 Task: Open Card Conference Analytics Review in Board Brand Voice Development and Brand Tone of Voice Guidelines Creation to Workspace Accounting and Bookkeeping Services and add a team member Softage.3@softage.net, a label Green, a checklist Recycling, an attachment from Trello, a color Green and finally, add a card description 'Plan and execute company team-building activity at a cooking class' and a comment 'Given the potential impact of this task on our company long-term goals, let us ensure that we approach it with a sense of strategic foresight.'. Add a start date 'Jan 03, 1900' with a due date 'Jan 10, 1900'
Action: Mouse moved to (292, 184)
Screenshot: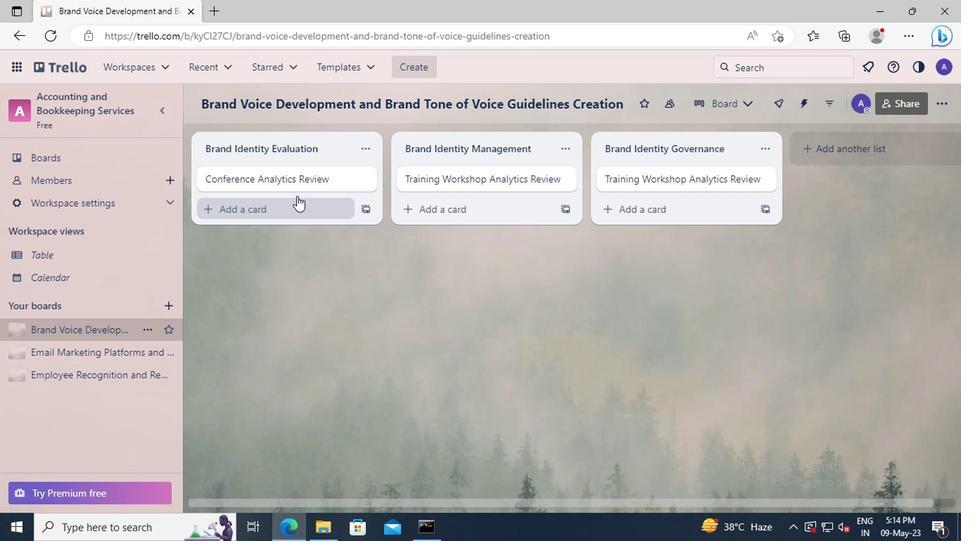 
Action: Mouse pressed left at (292, 184)
Screenshot: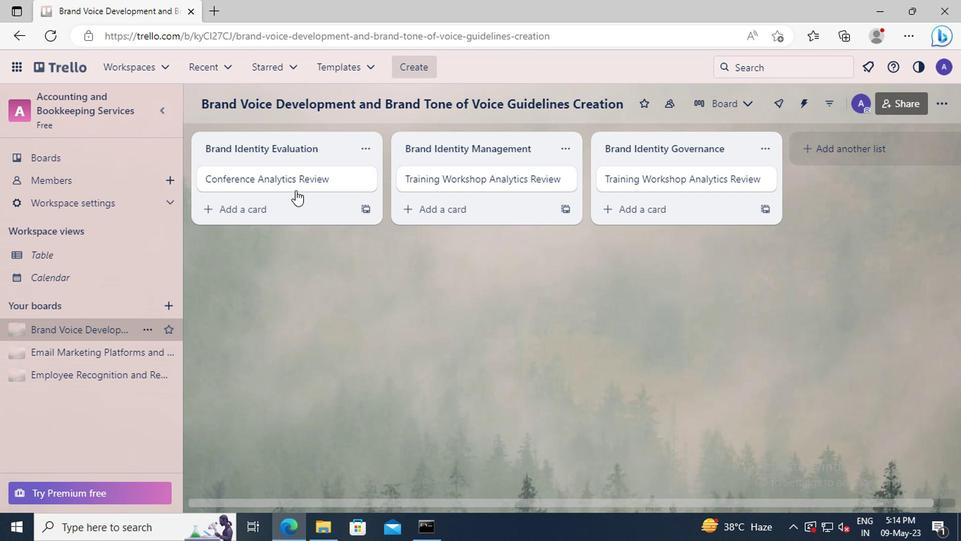 
Action: Mouse moved to (653, 179)
Screenshot: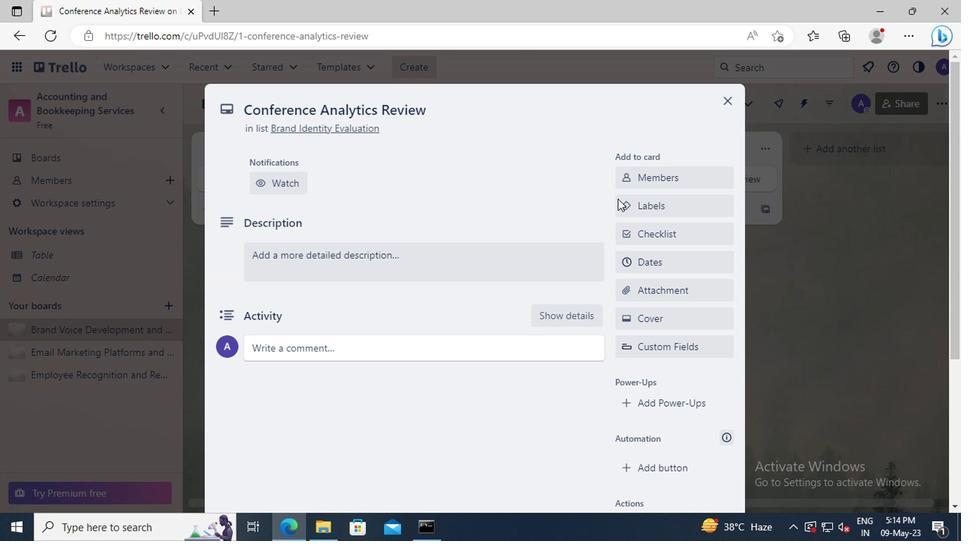 
Action: Mouse pressed left at (653, 179)
Screenshot: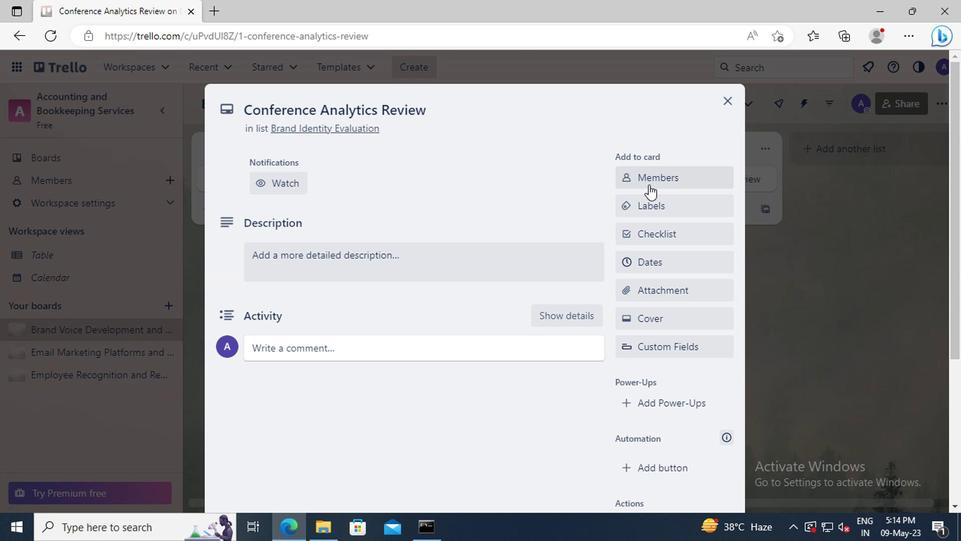 
Action: Mouse moved to (669, 243)
Screenshot: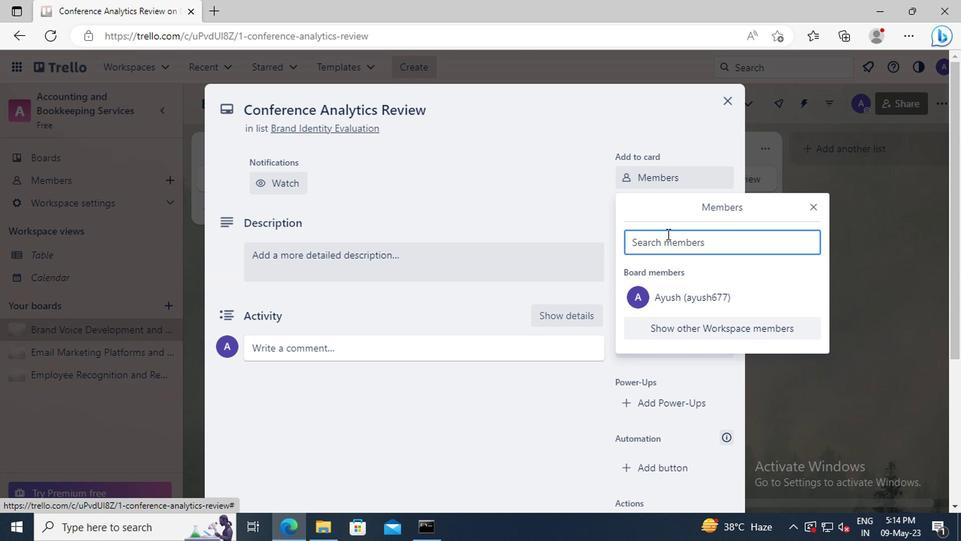 
Action: Mouse pressed left at (669, 243)
Screenshot: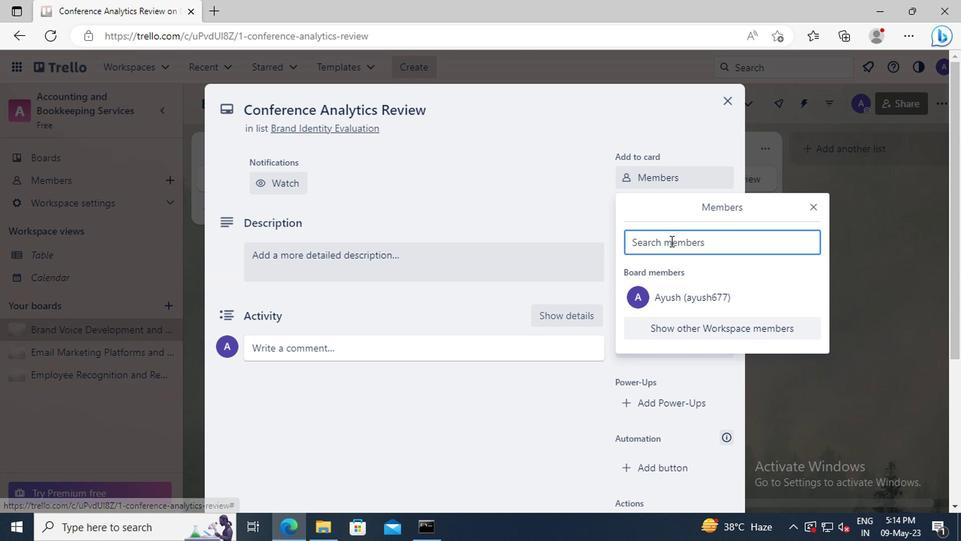 
Action: Key pressed <Key.shift_r>Softage.3
Screenshot: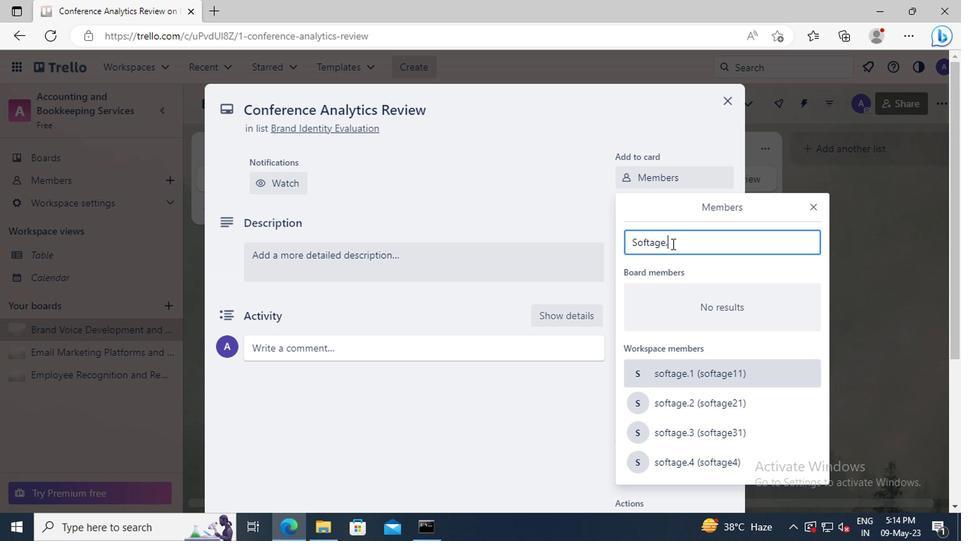 
Action: Mouse moved to (672, 371)
Screenshot: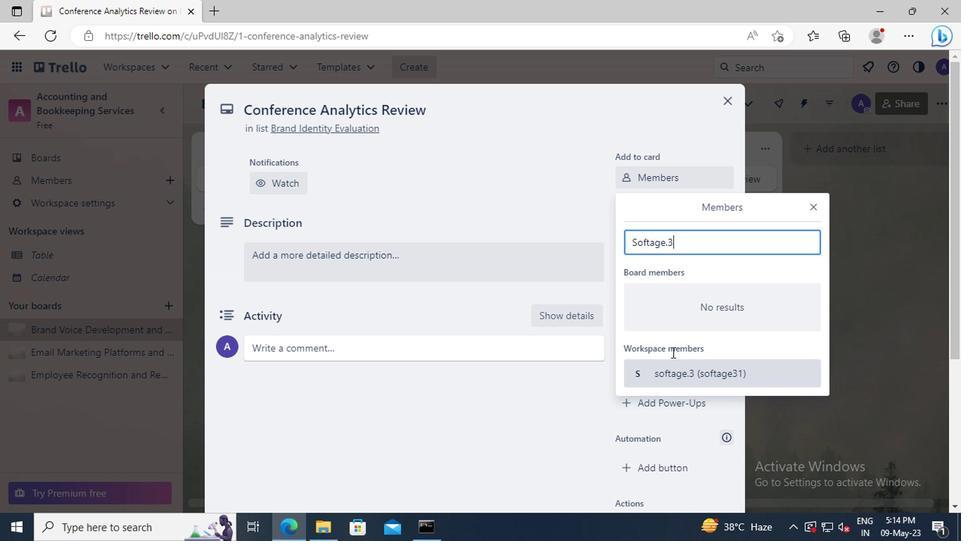 
Action: Mouse pressed left at (672, 371)
Screenshot: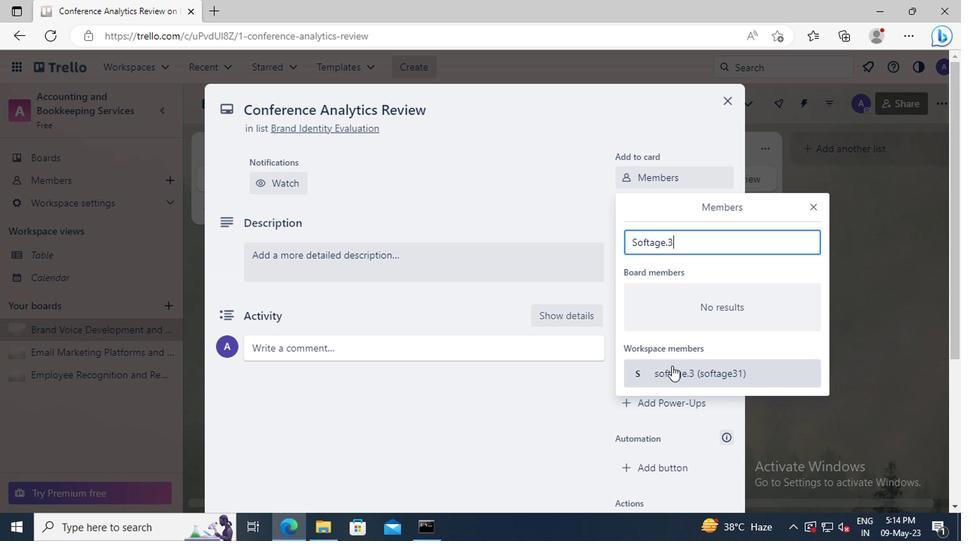 
Action: Mouse moved to (812, 207)
Screenshot: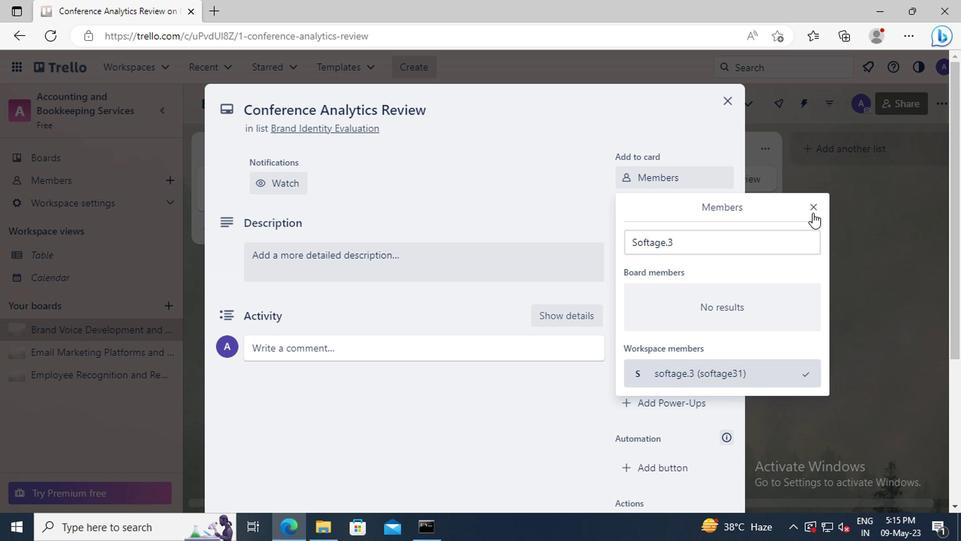 
Action: Mouse pressed left at (812, 207)
Screenshot: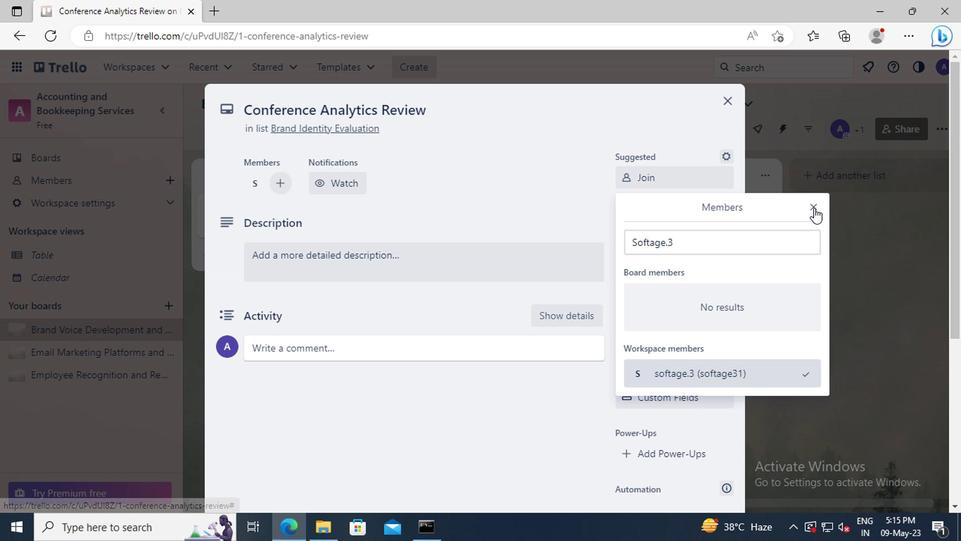 
Action: Mouse moved to (708, 256)
Screenshot: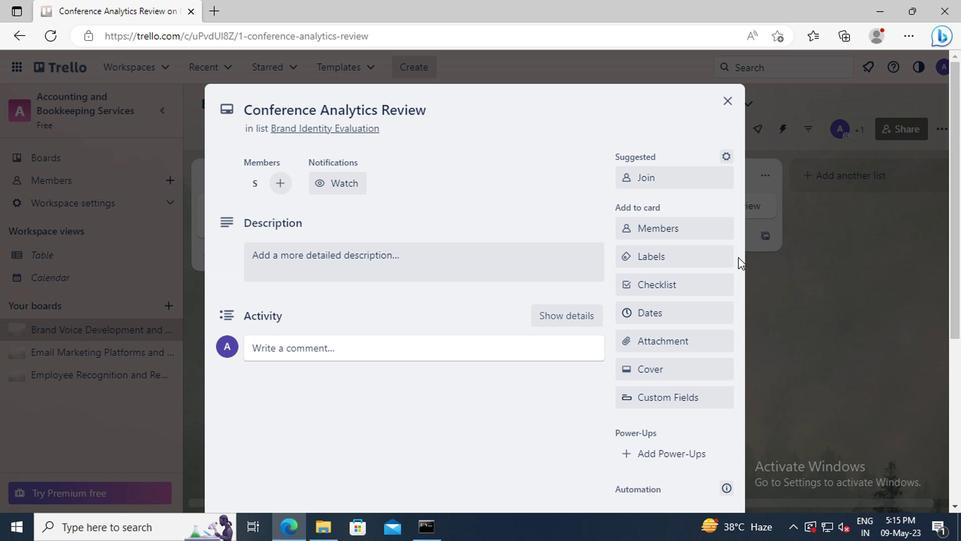 
Action: Mouse pressed left at (708, 256)
Screenshot: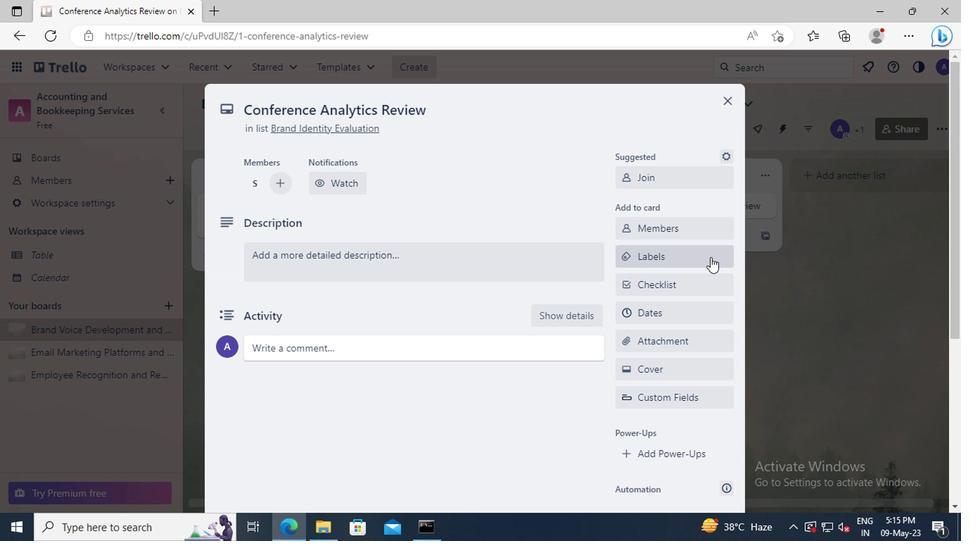 
Action: Mouse moved to (709, 348)
Screenshot: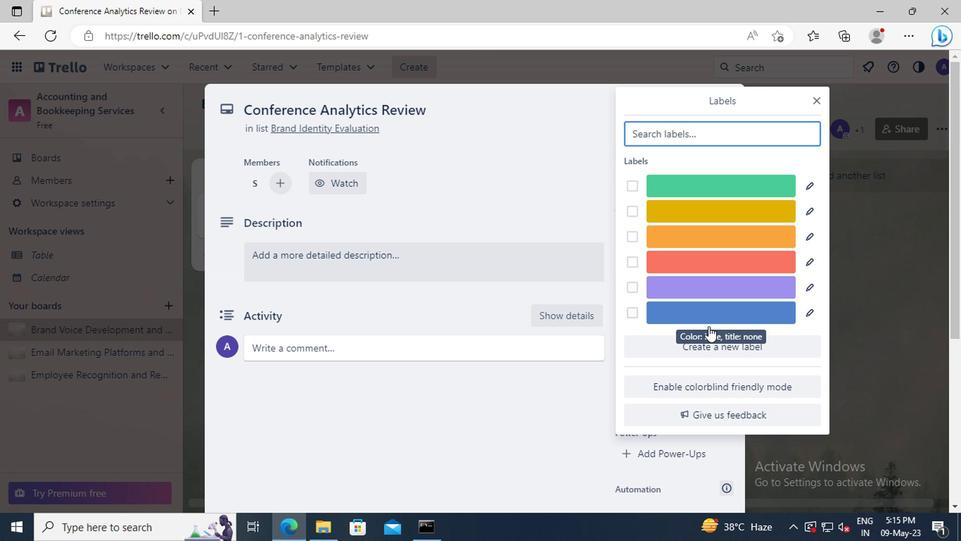 
Action: Mouse pressed left at (709, 348)
Screenshot: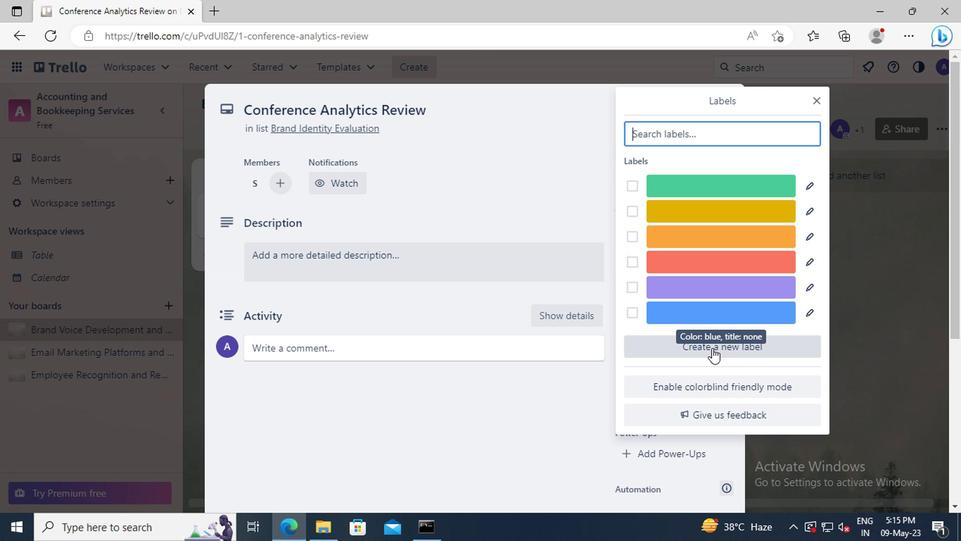 
Action: Mouse moved to (640, 309)
Screenshot: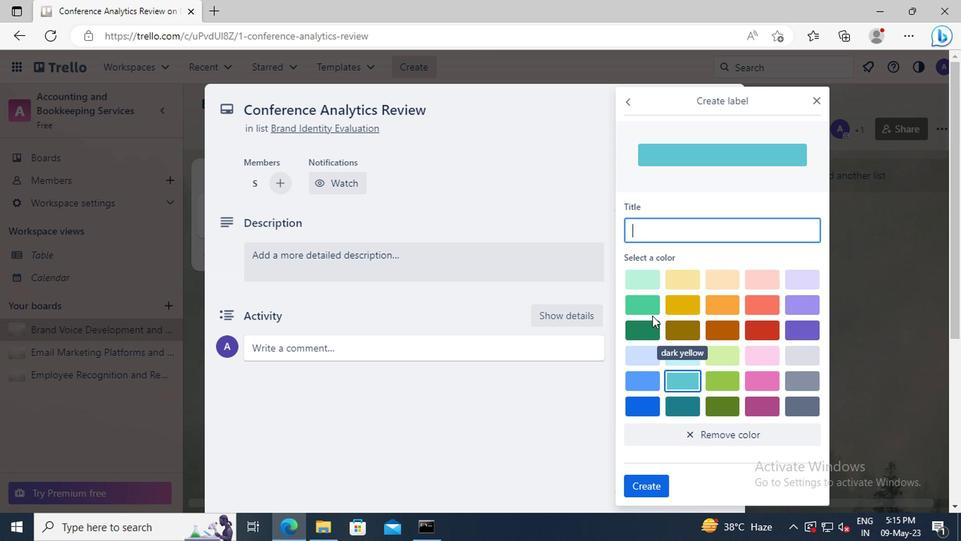 
Action: Mouse pressed left at (640, 309)
Screenshot: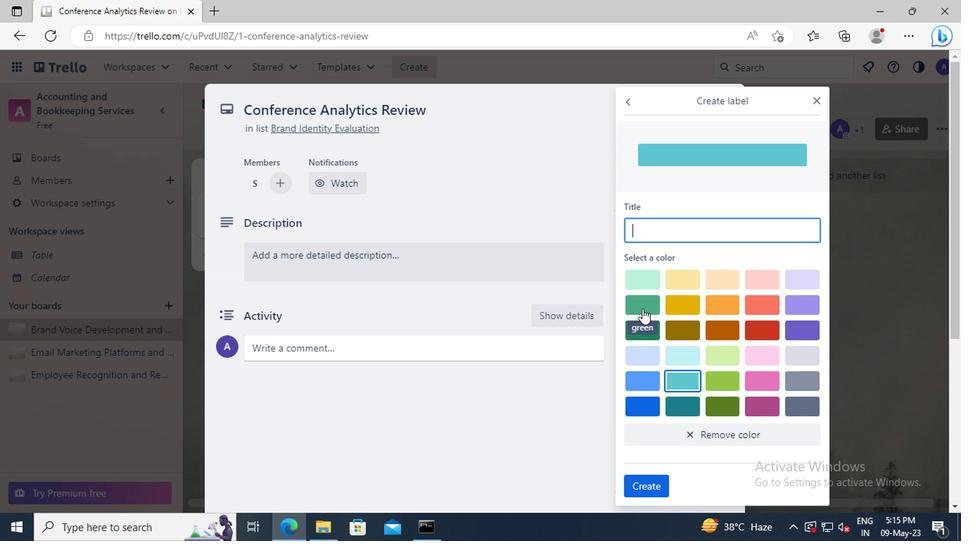 
Action: Mouse moved to (639, 477)
Screenshot: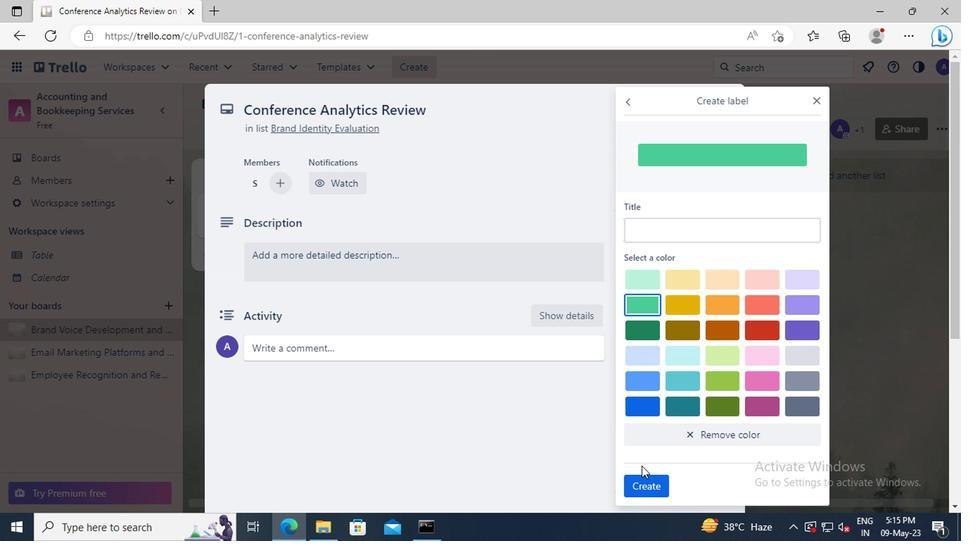 
Action: Mouse pressed left at (639, 477)
Screenshot: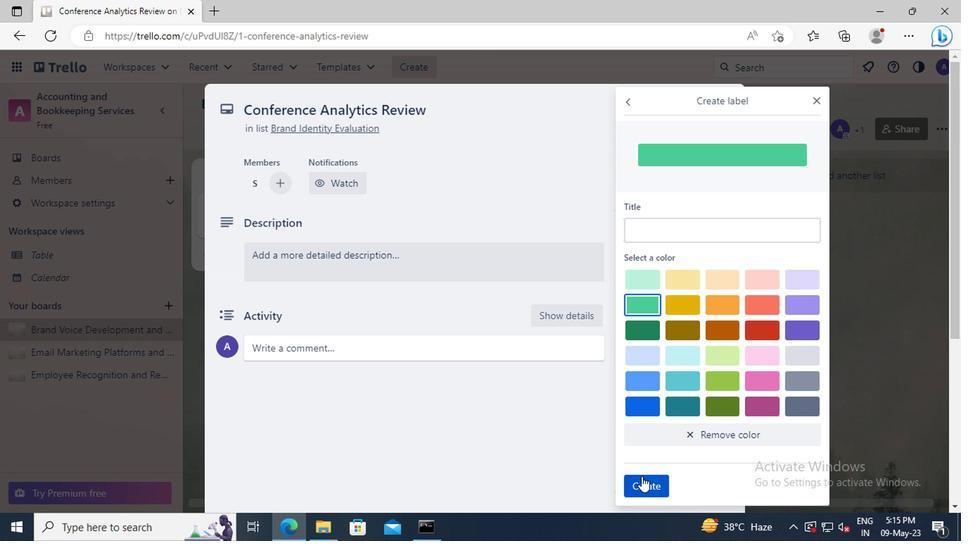 
Action: Mouse moved to (817, 102)
Screenshot: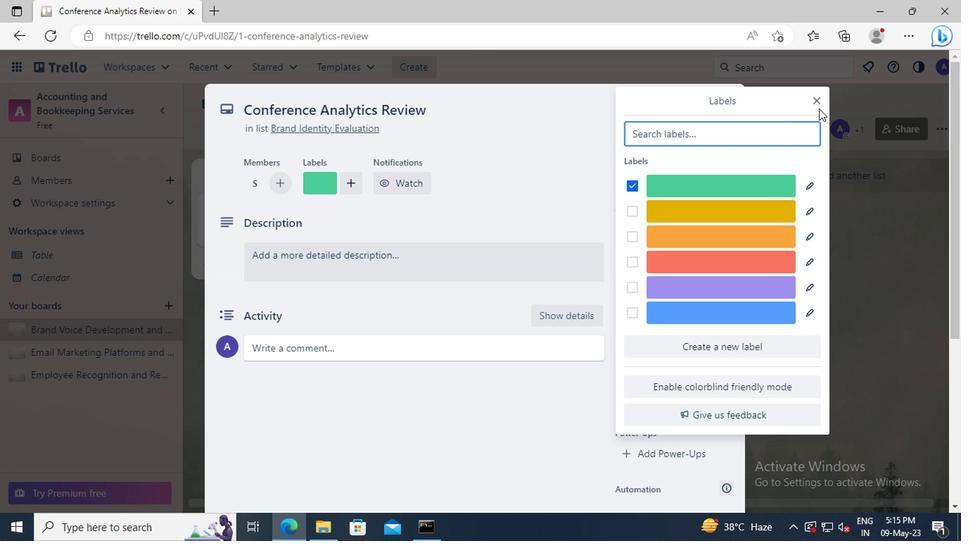 
Action: Mouse pressed left at (817, 102)
Screenshot: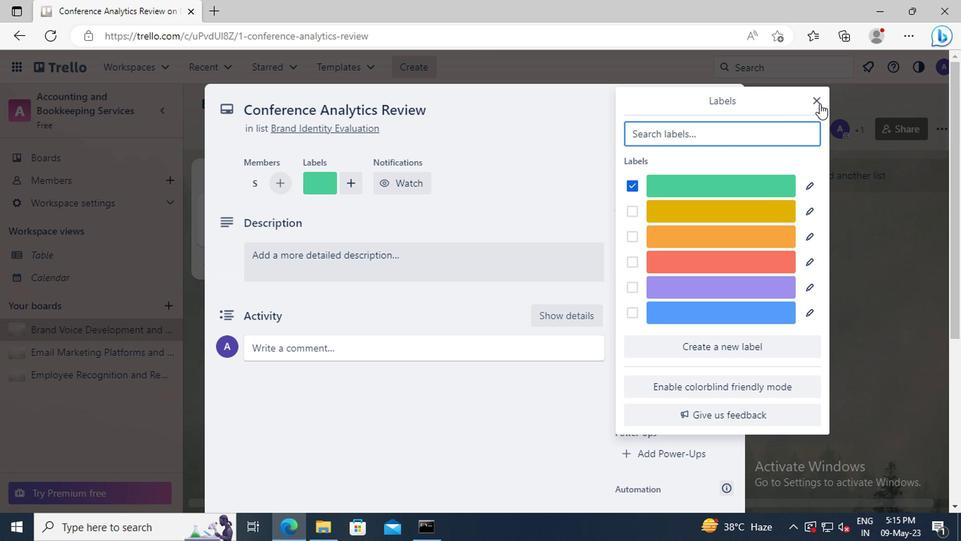 
Action: Mouse moved to (694, 283)
Screenshot: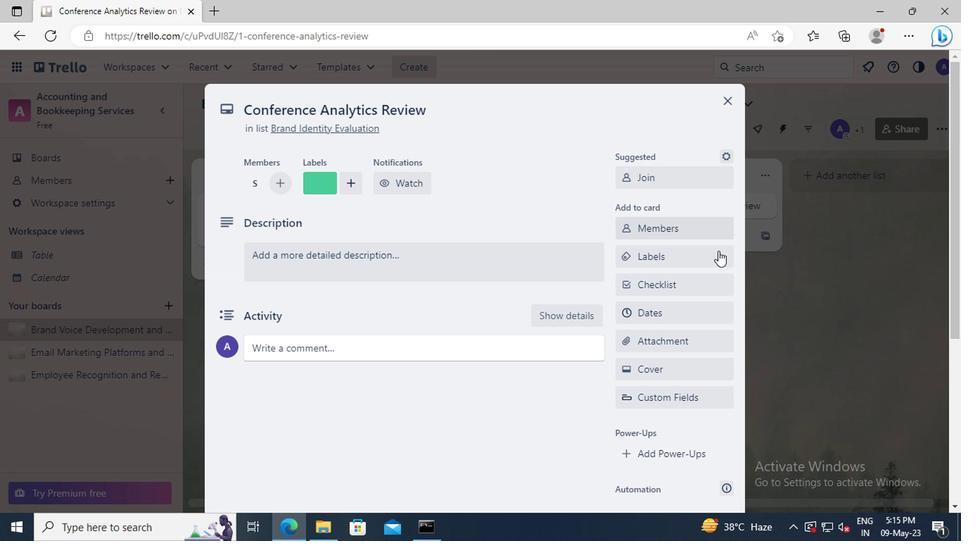 
Action: Mouse pressed left at (694, 283)
Screenshot: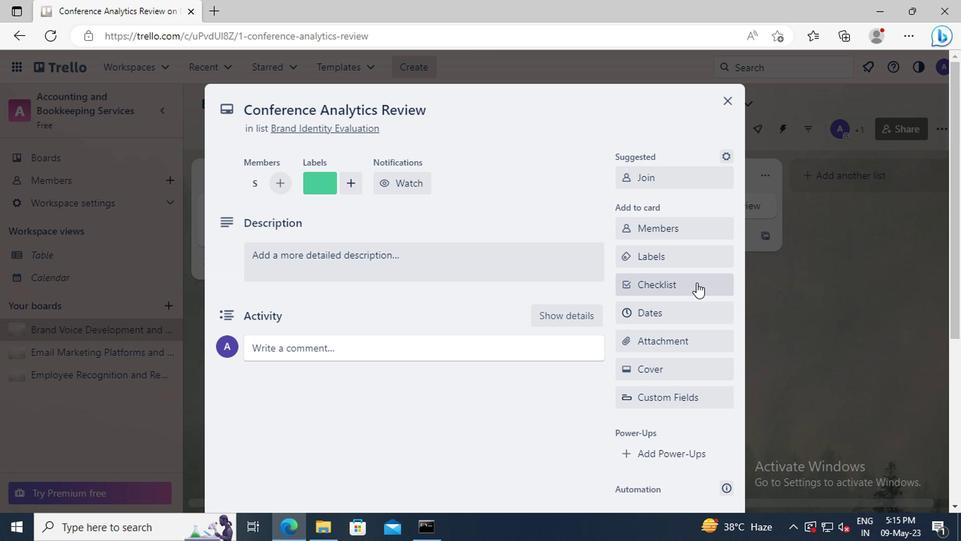 
Action: Key pressed <Key.shift>RECYCLING
Screenshot: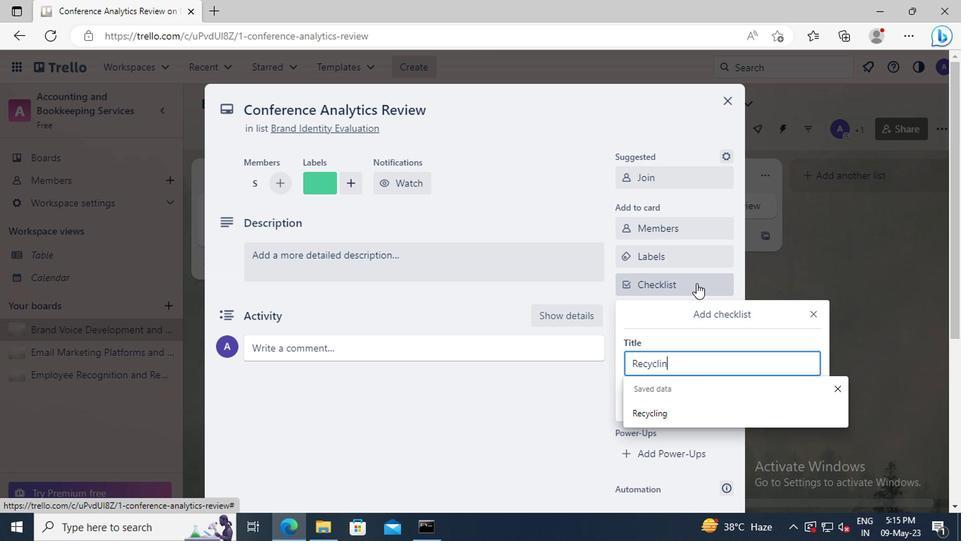 
Action: Mouse moved to (655, 405)
Screenshot: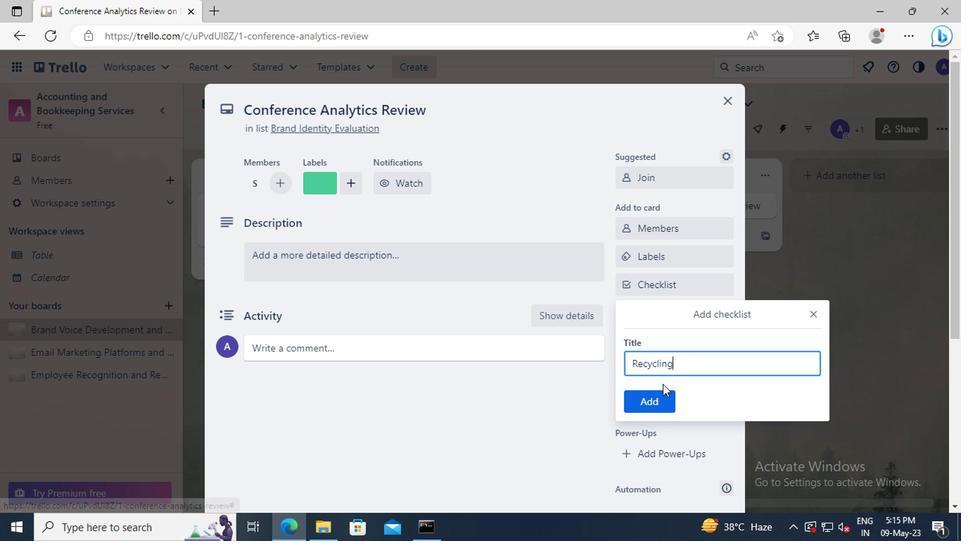 
Action: Mouse pressed left at (655, 405)
Screenshot: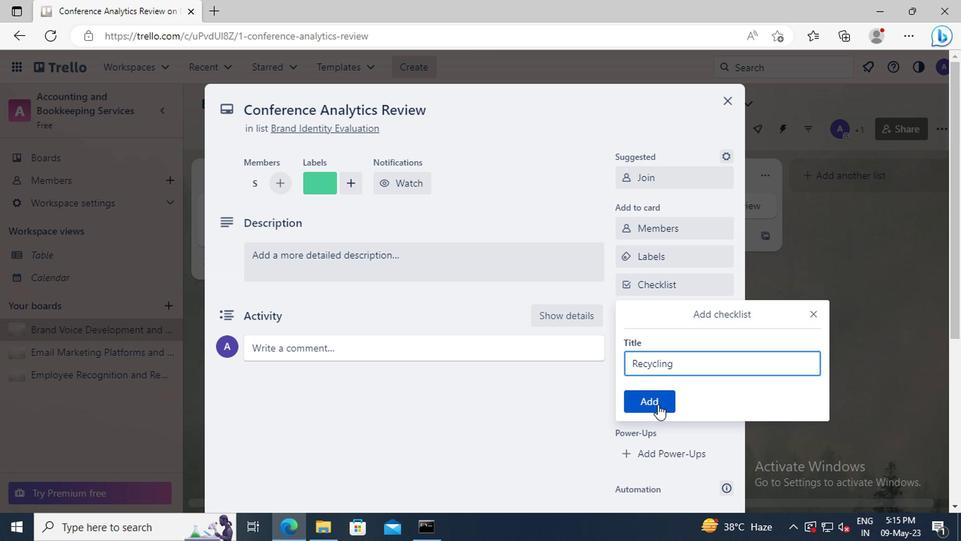 
Action: Mouse moved to (663, 345)
Screenshot: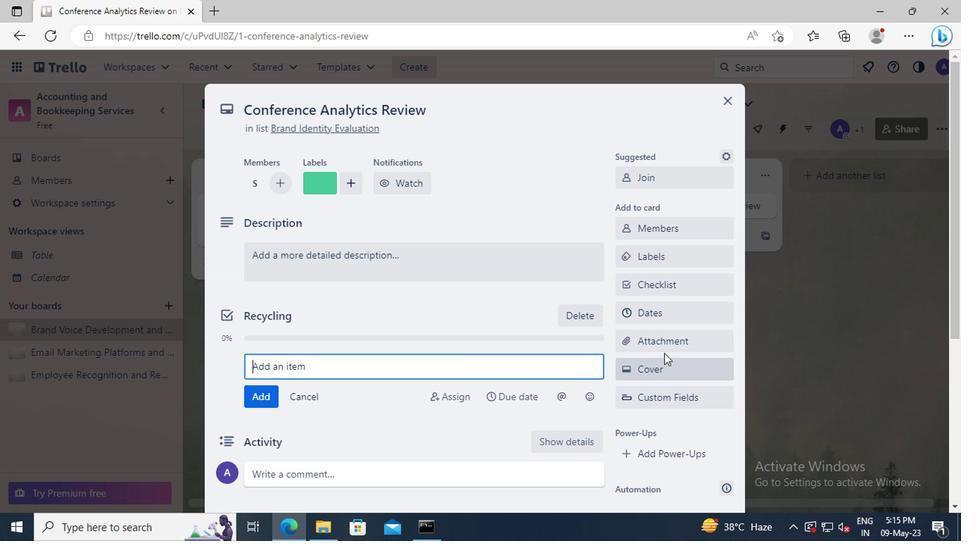 
Action: Mouse pressed left at (663, 345)
Screenshot: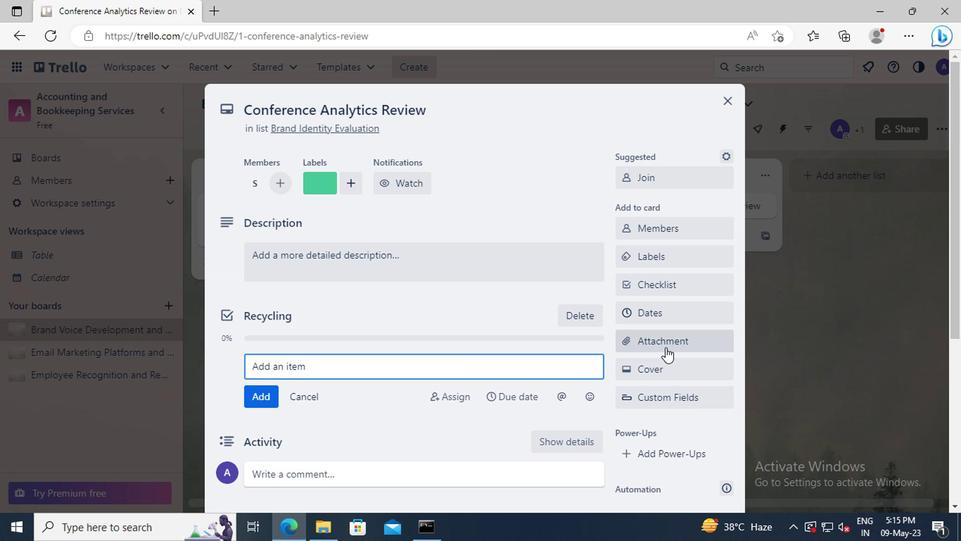 
Action: Mouse moved to (647, 149)
Screenshot: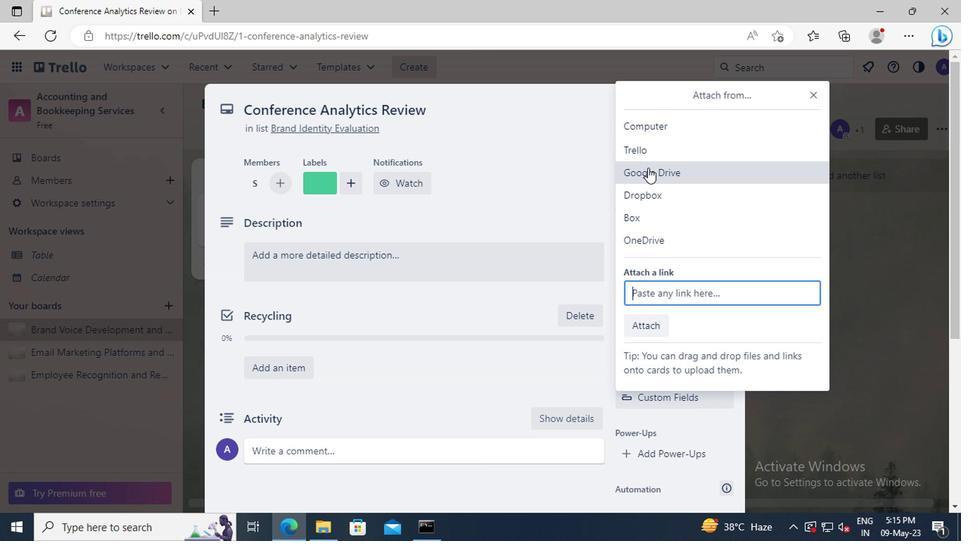 
Action: Mouse pressed left at (647, 149)
Screenshot: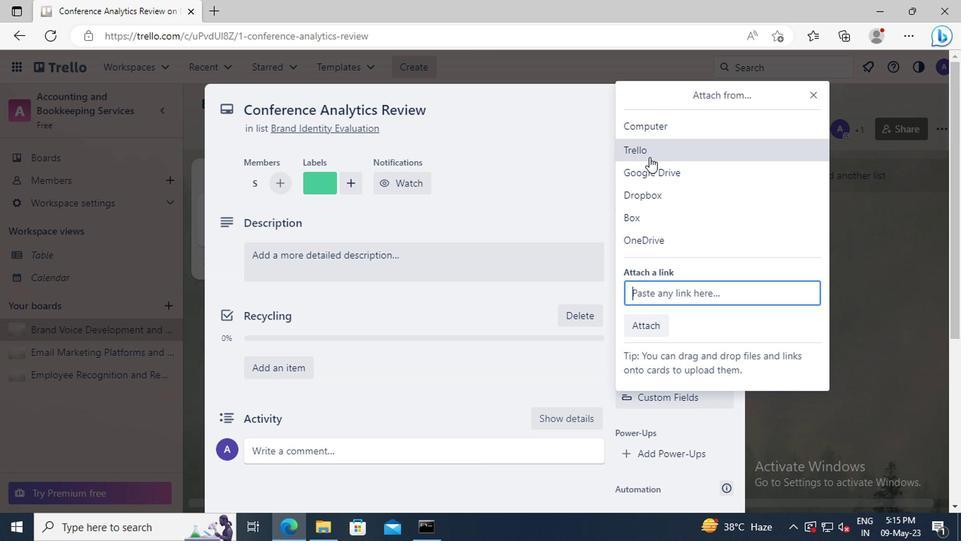 
Action: Mouse moved to (657, 203)
Screenshot: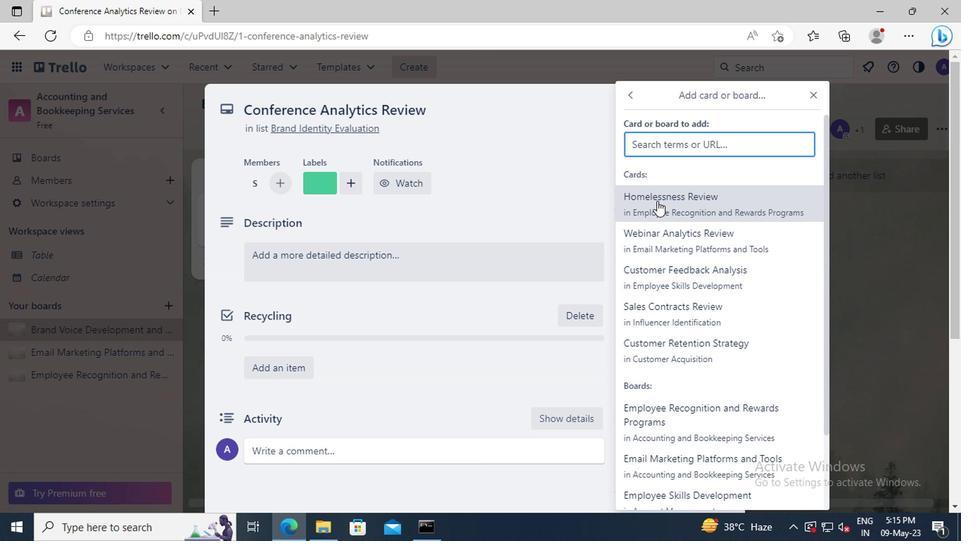 
Action: Mouse pressed left at (657, 203)
Screenshot: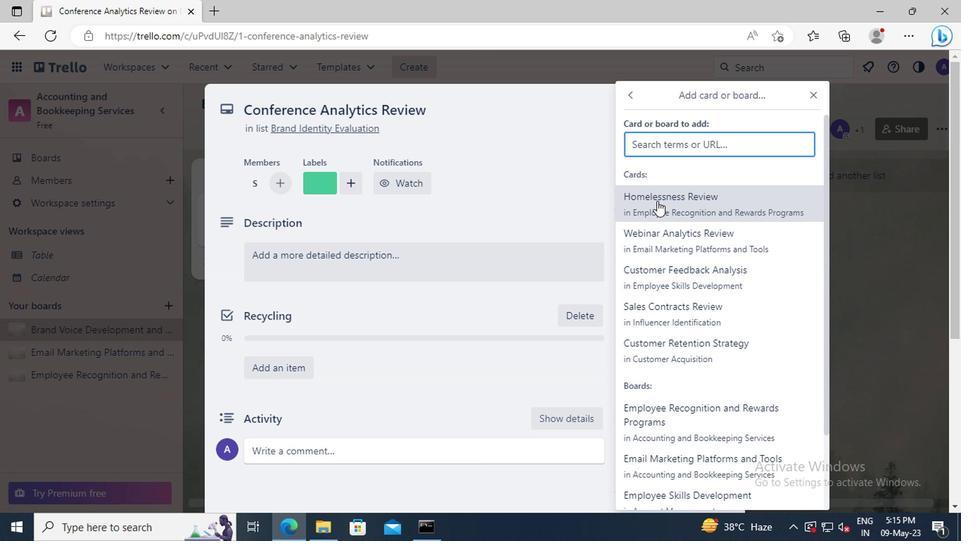 
Action: Mouse moved to (662, 368)
Screenshot: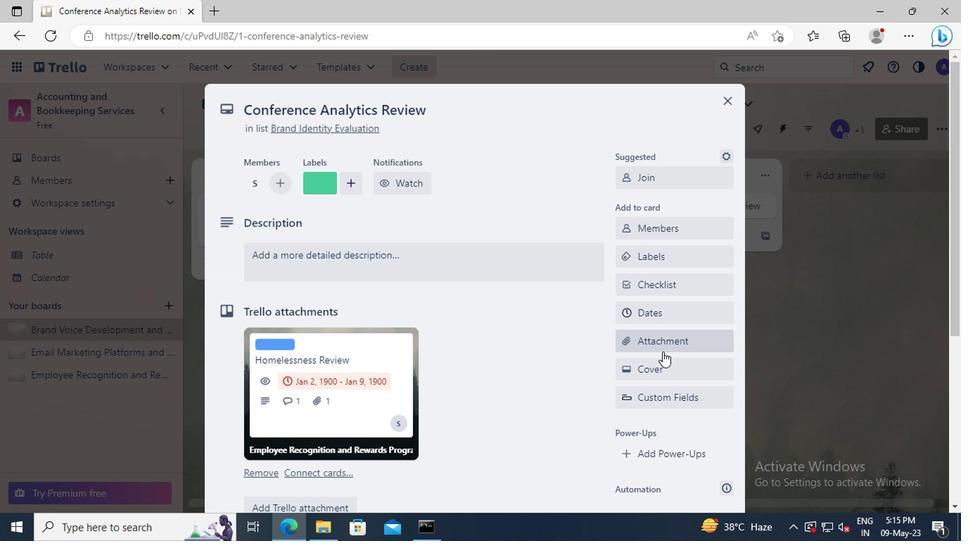 
Action: Mouse pressed left at (662, 368)
Screenshot: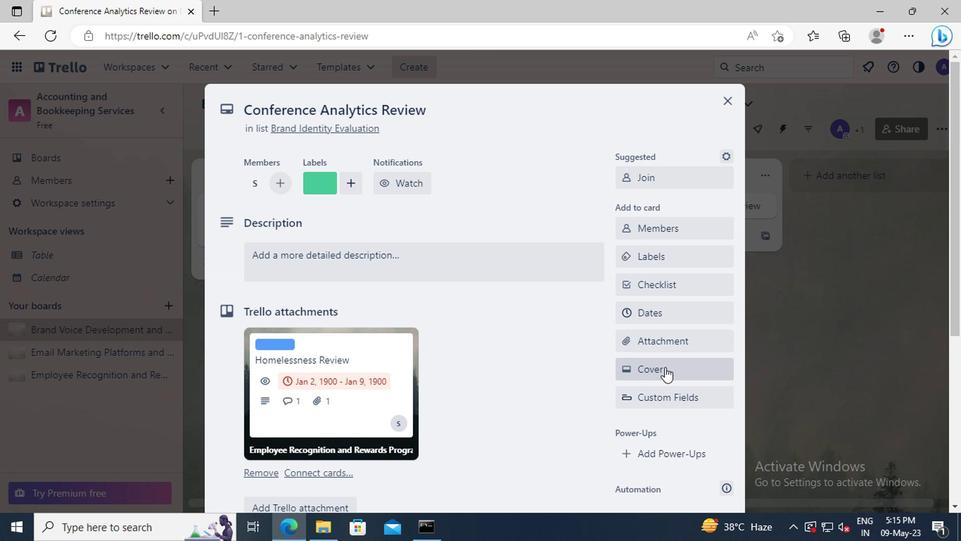 
Action: Mouse moved to (649, 232)
Screenshot: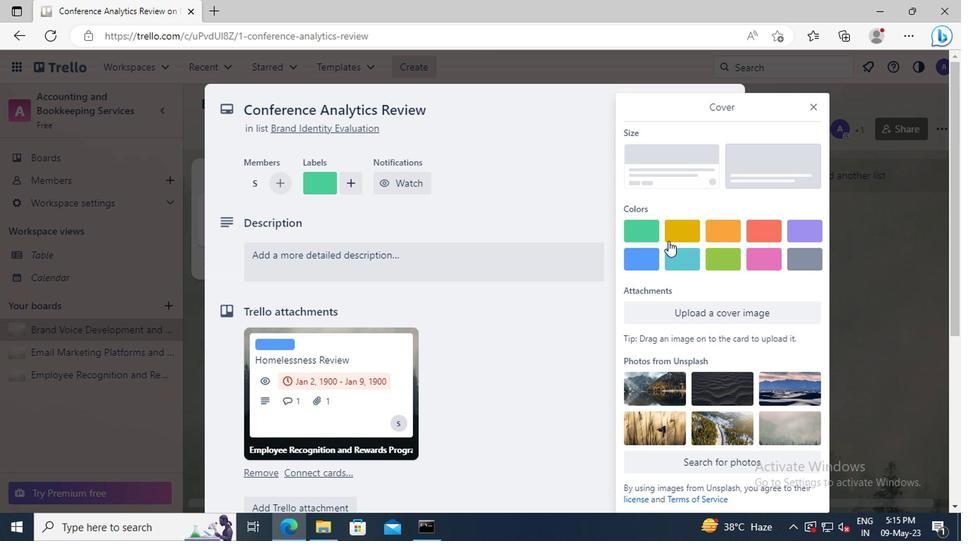 
Action: Mouse pressed left at (649, 232)
Screenshot: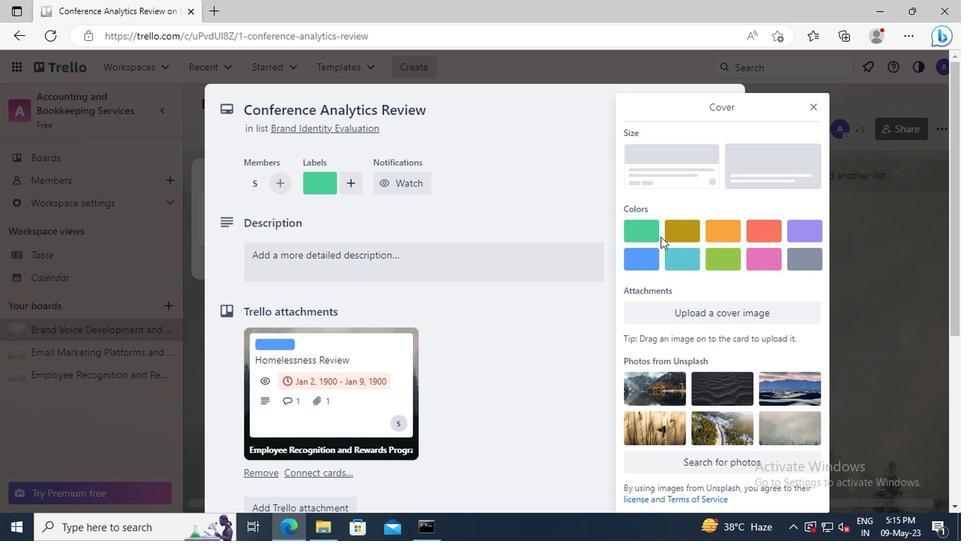
Action: Mouse moved to (814, 96)
Screenshot: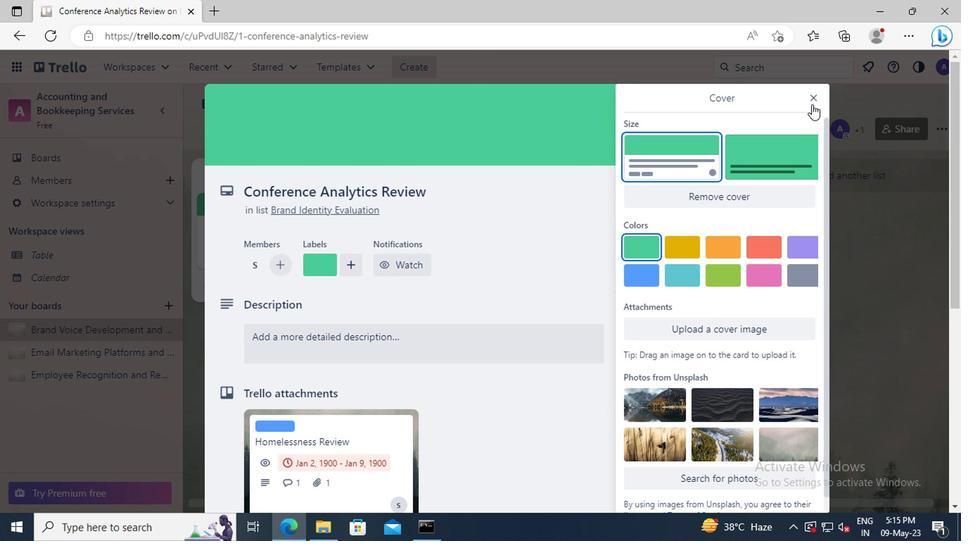 
Action: Mouse pressed left at (814, 96)
Screenshot: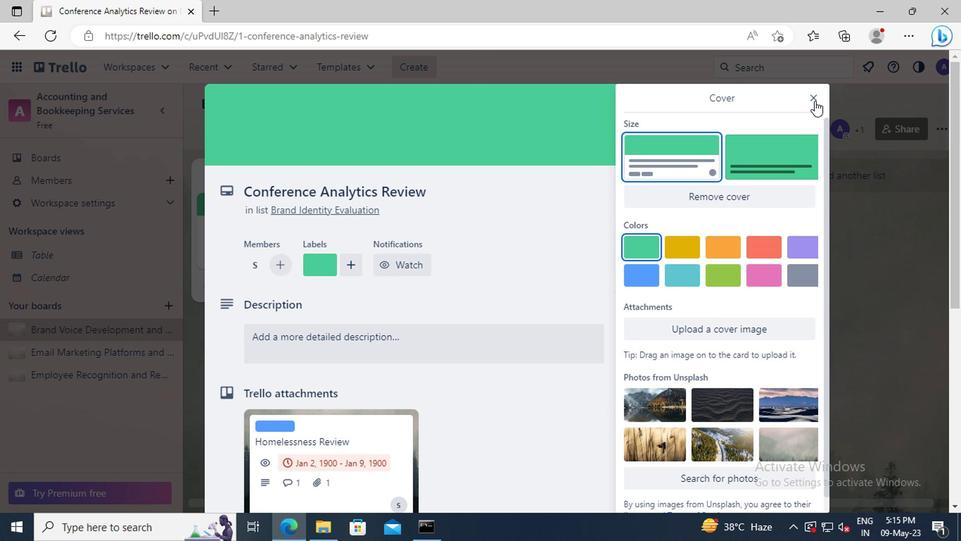 
Action: Mouse moved to (387, 345)
Screenshot: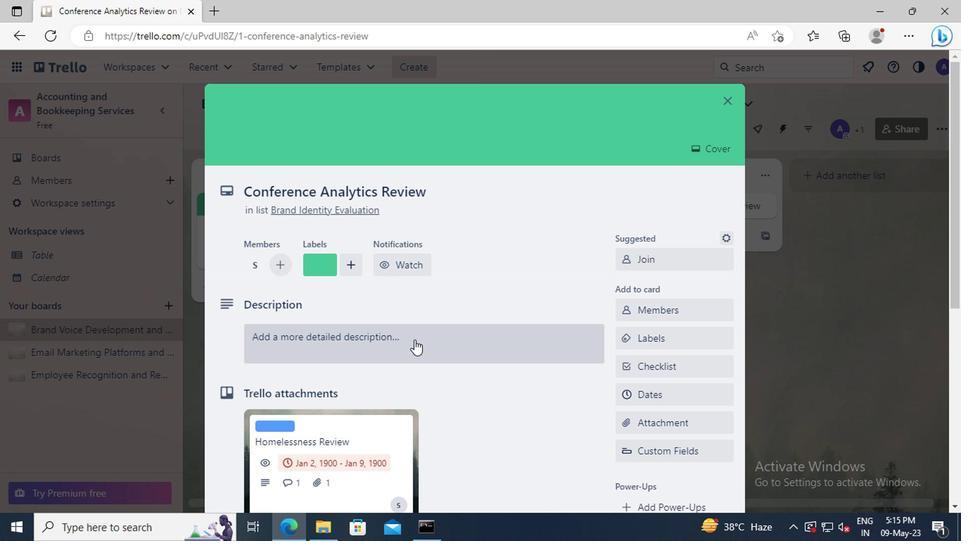 
Action: Mouse pressed left at (387, 345)
Screenshot: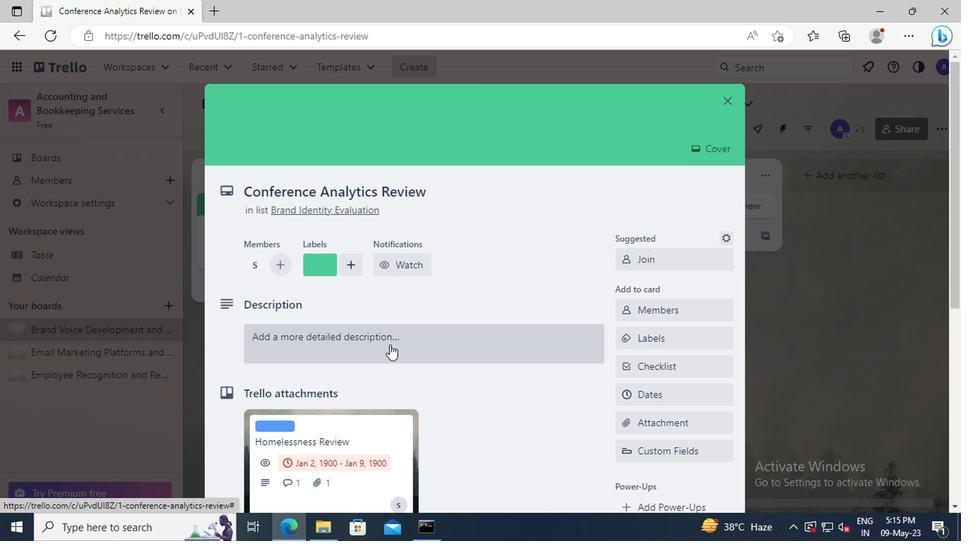 
Action: Key pressed <Key.shift>PLAN<Key.space>AND<Key.space>EXECUTE<Key.space>COMPANY<Key.space>TEAM-BUILDING<Key.space>ACTIVITY<Key.space>AT<Key.space>A<Key.space>COOKING<Key.space>CLASS
Screenshot: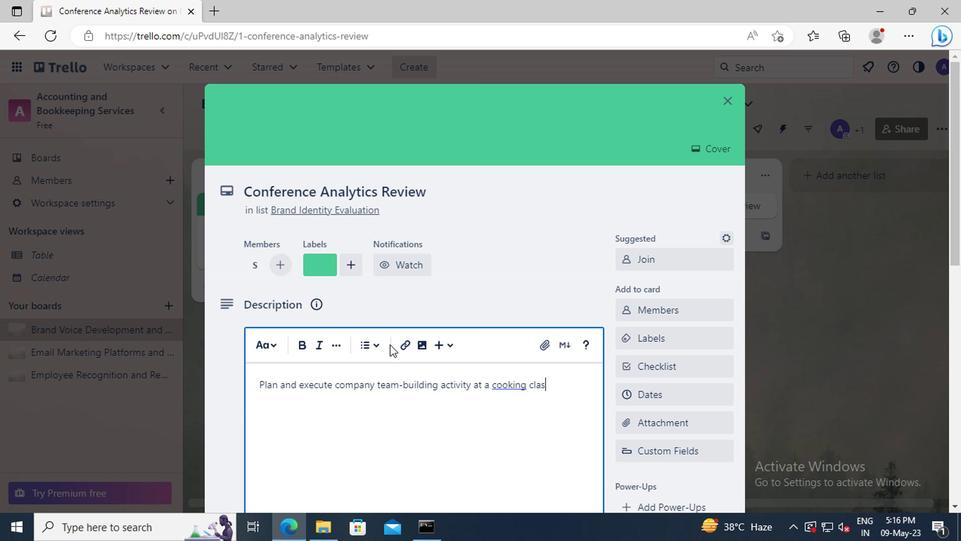 
Action: Mouse scrolled (387, 344) with delta (0, 0)
Screenshot: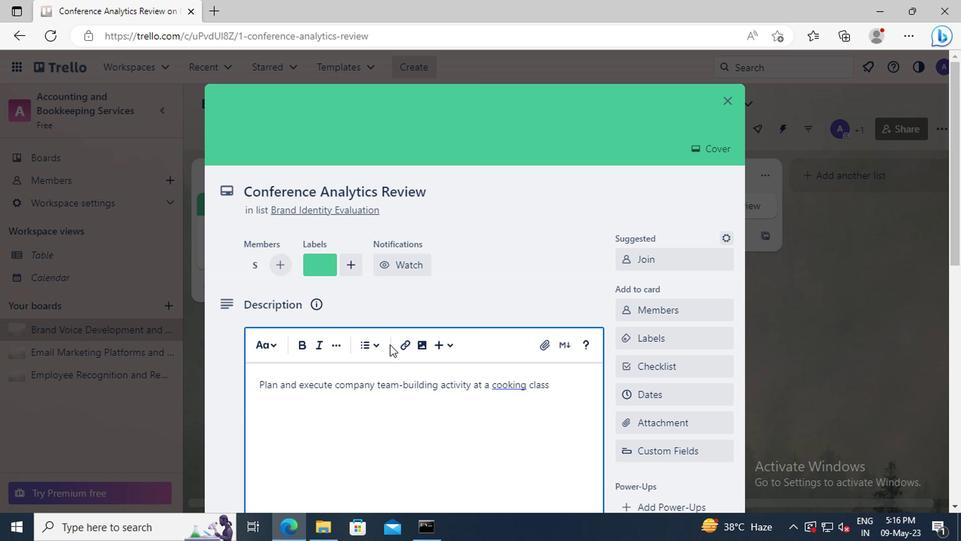 
Action: Mouse moved to (396, 321)
Screenshot: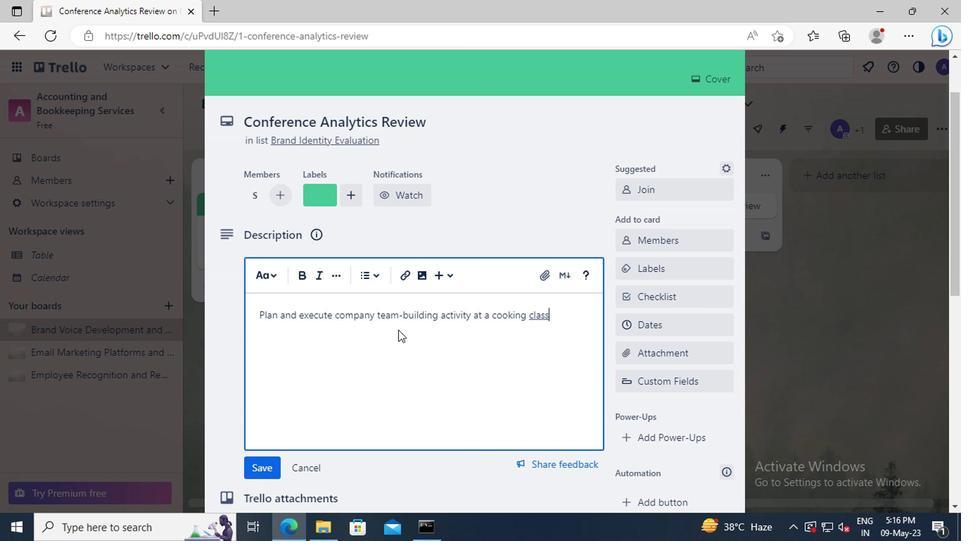 
Action: Mouse scrolled (396, 321) with delta (0, 0)
Screenshot: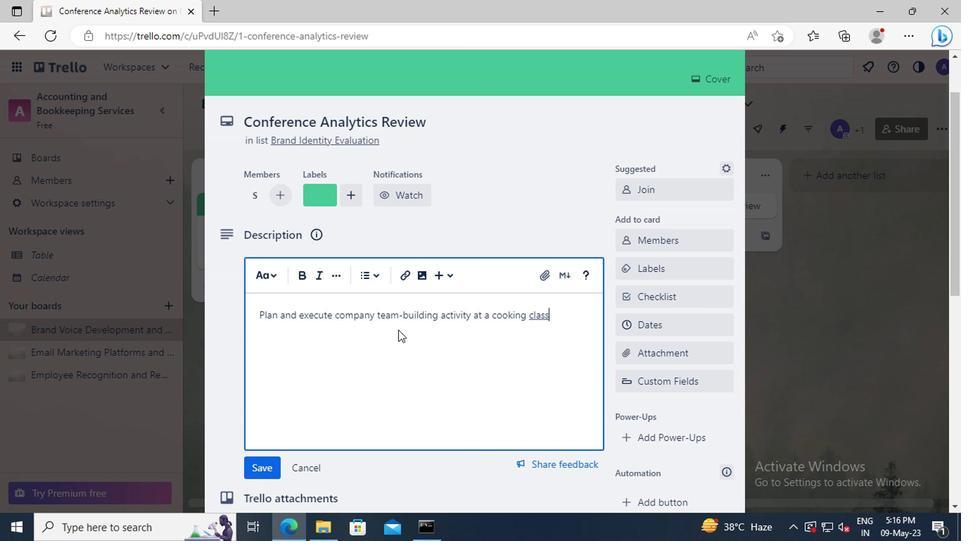 
Action: Mouse moved to (396, 319)
Screenshot: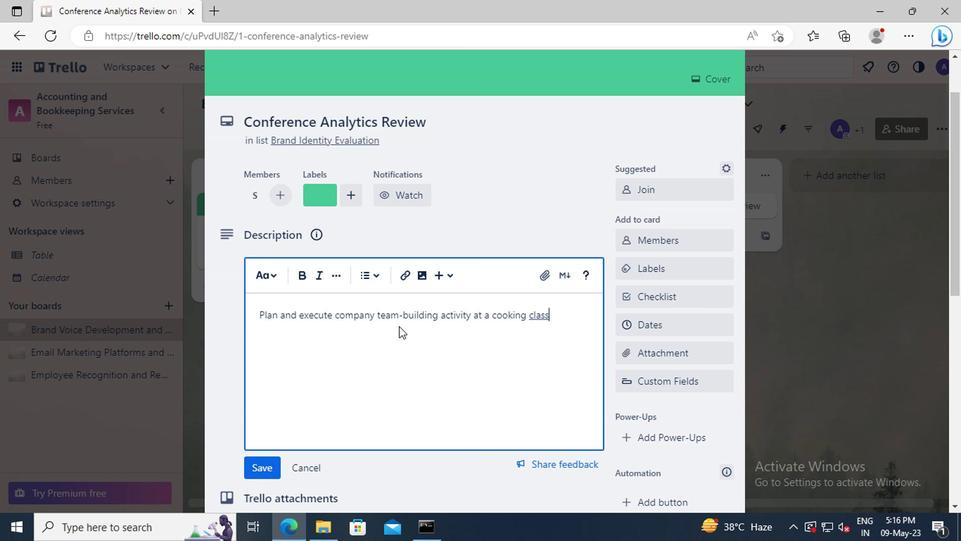 
Action: Mouse scrolled (396, 318) with delta (0, -1)
Screenshot: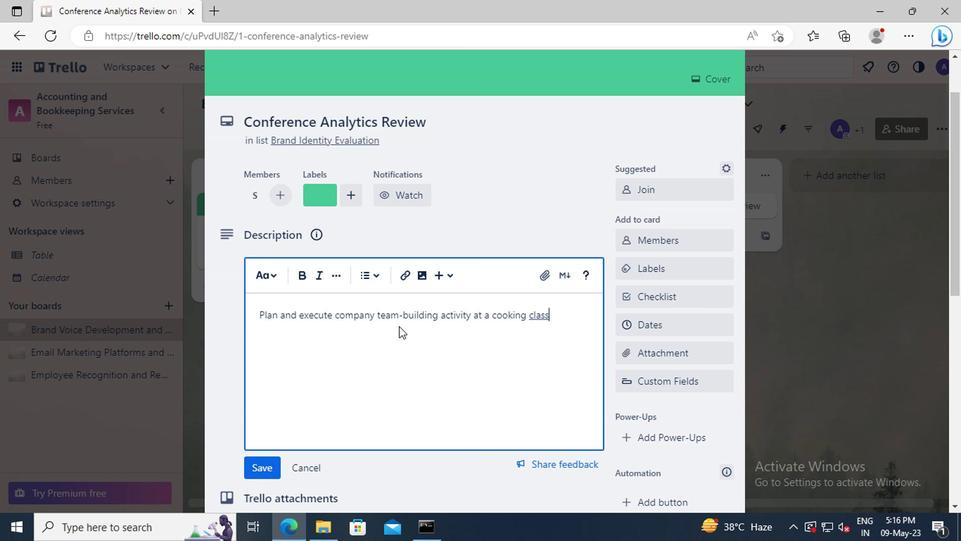 
Action: Mouse moved to (268, 334)
Screenshot: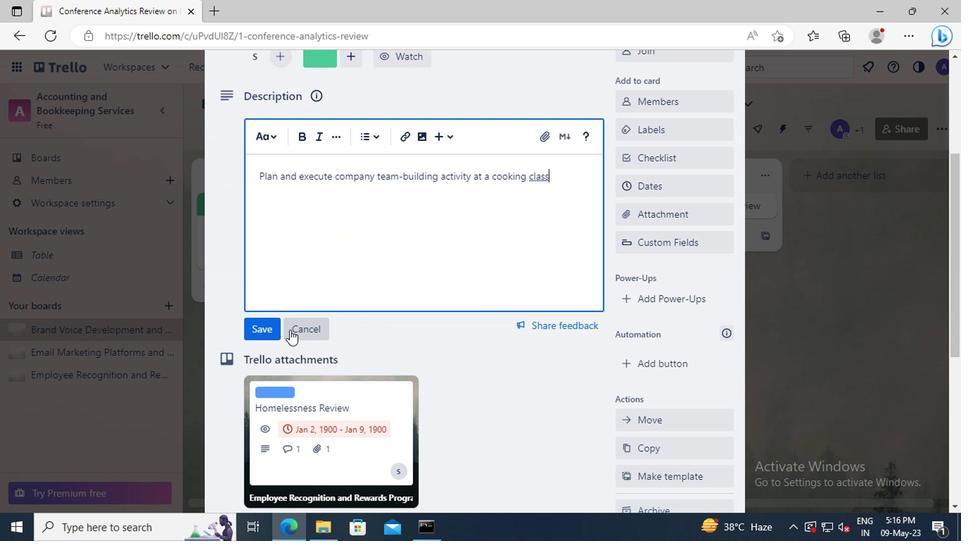 
Action: Mouse pressed left at (268, 334)
Screenshot: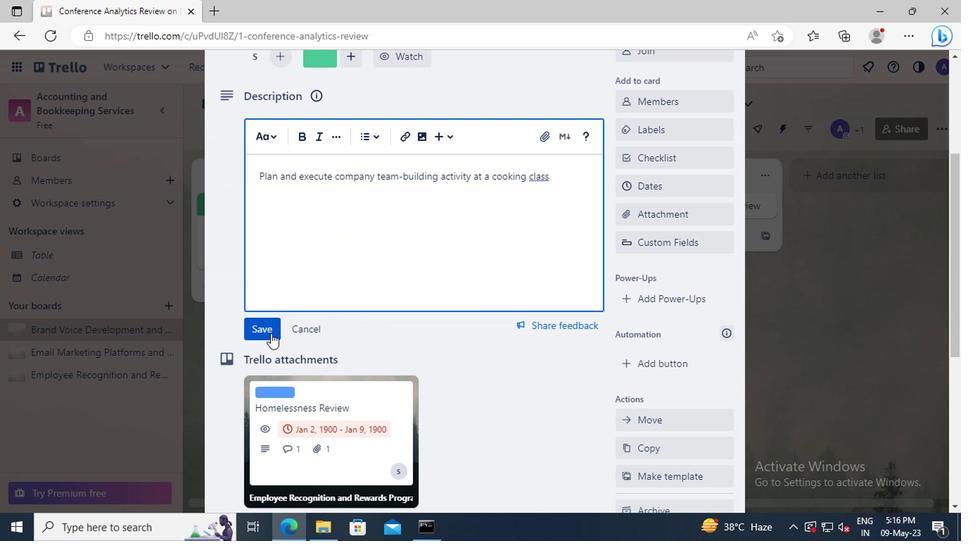 
Action: Mouse scrolled (268, 333) with delta (0, -1)
Screenshot: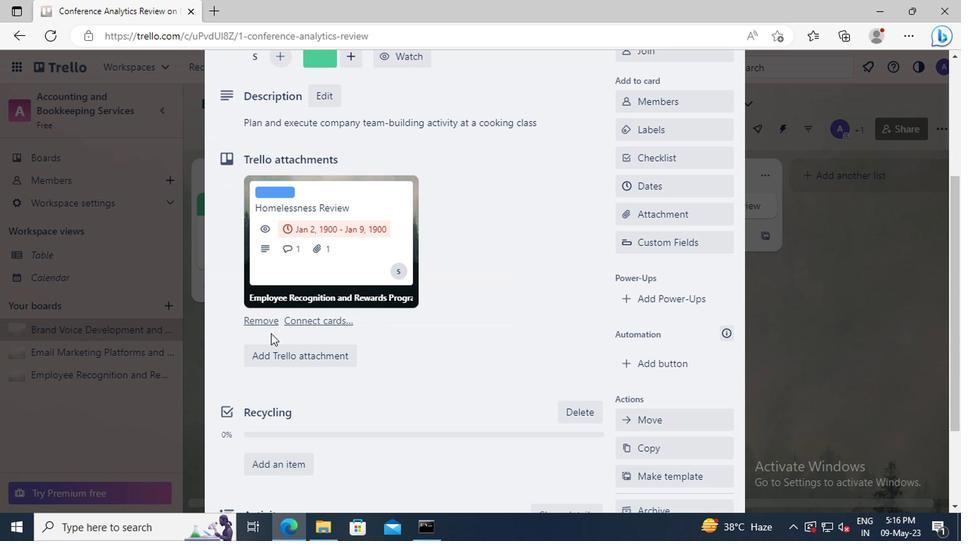 
Action: Mouse scrolled (268, 333) with delta (0, -1)
Screenshot: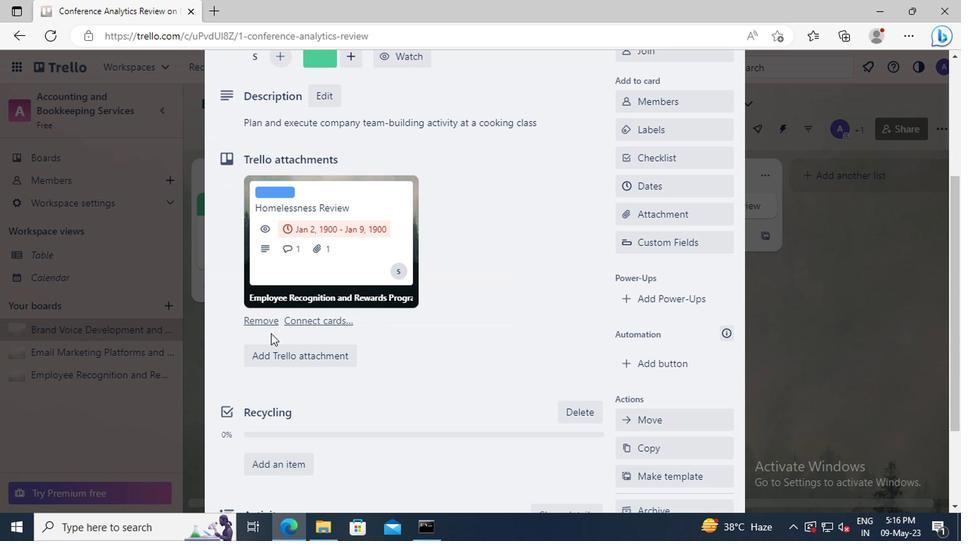 
Action: Mouse moved to (267, 333)
Screenshot: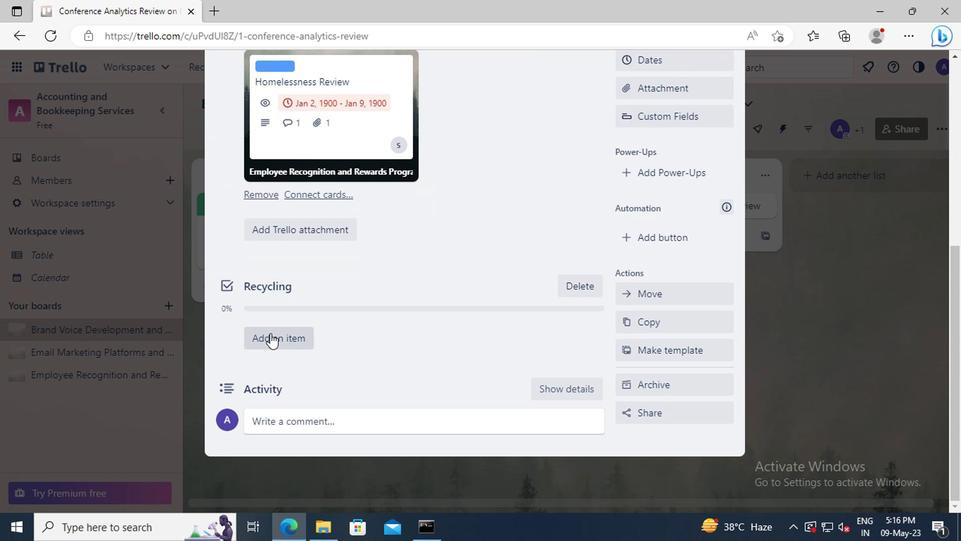 
Action: Mouse scrolled (267, 332) with delta (0, 0)
Screenshot: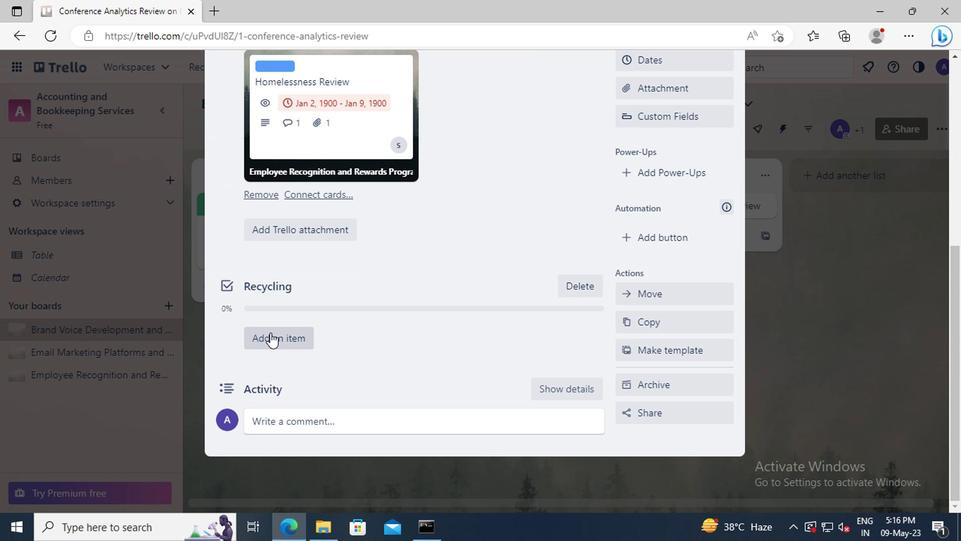 
Action: Mouse moved to (271, 425)
Screenshot: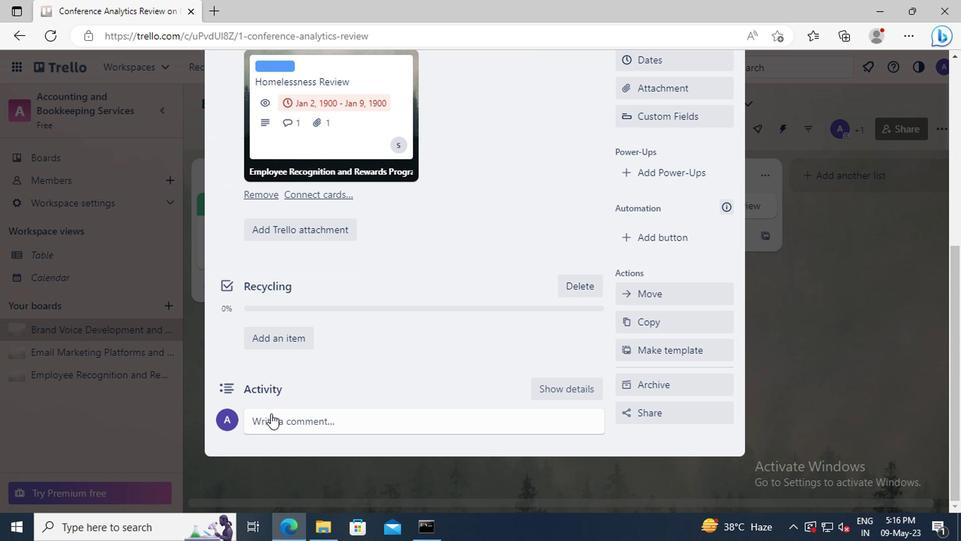 
Action: Mouse pressed left at (271, 425)
Screenshot: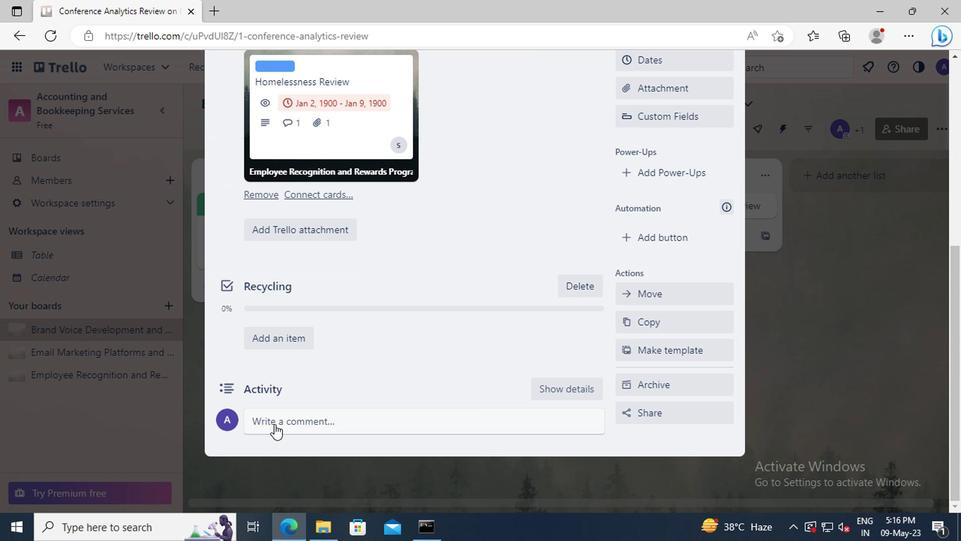 
Action: Key pressed <Key.shift>GIVEN<Key.space>THE<Key.space>[<Key.backspace>POTENTIAL<Key.space>IMPACT<Key.space>OF<Key.space>THIS<Key.space>TASK<Key.space>ON<Key.space>OUR<Key.space>COMPANY<Key.space>LONG-TERM<Key.space>GOALS,<Key.space>LET<Key.space>US<Key.space>ENSURE<Key.space>THA<Key.space><Key.backspace>T<Key.space>WE<Key.space>APPROACH<Key.space>IT<Key.space>WITH<Key.space>A<Key.space>SENSE<Key.space>OF<Key.space>STRATEGIC<Key.space>FORESIGHT
Screenshot: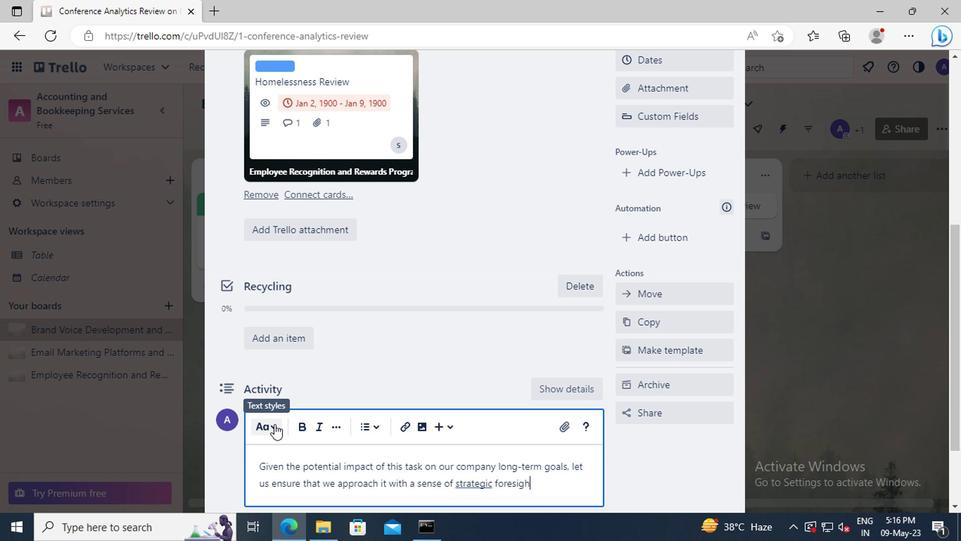 
Action: Mouse scrolled (271, 424) with delta (0, 0)
Screenshot: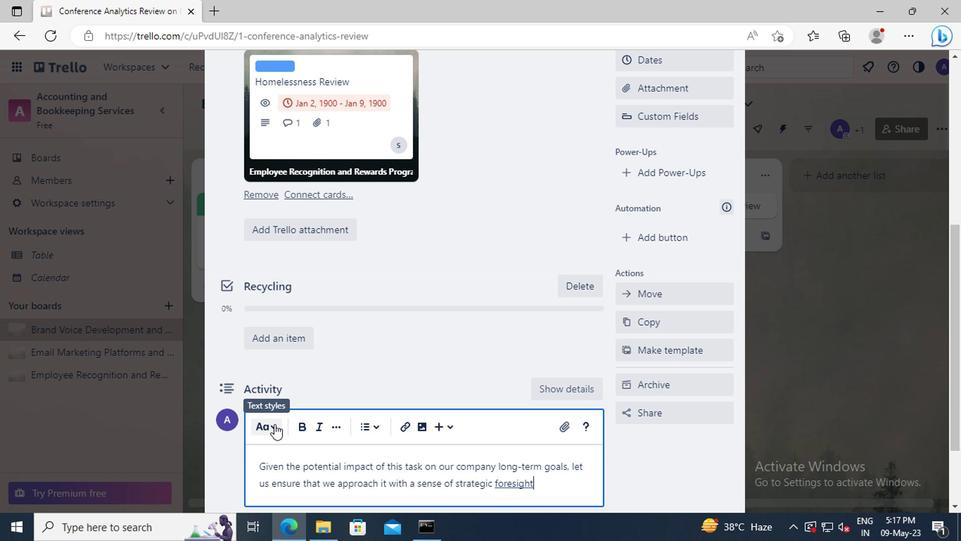 
Action: Mouse moved to (267, 455)
Screenshot: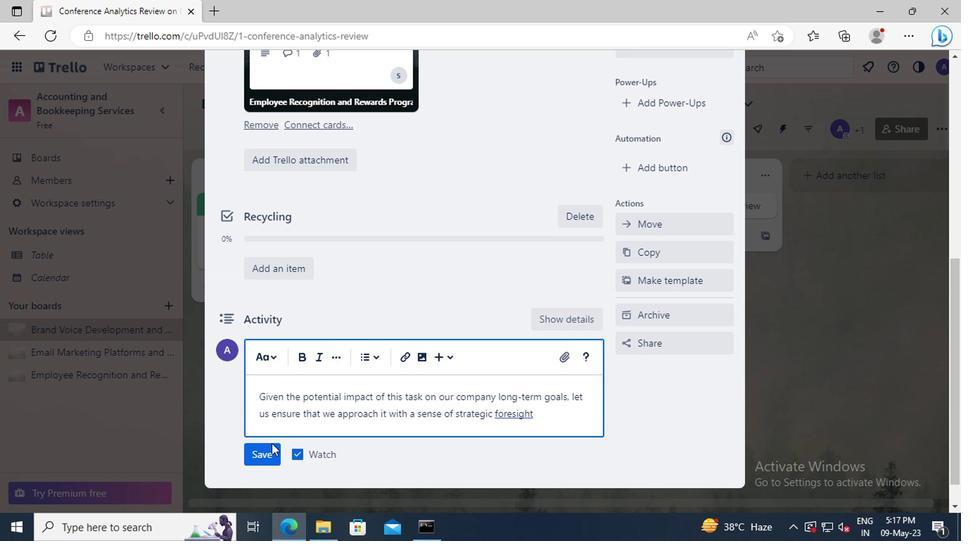 
Action: Mouse pressed left at (267, 455)
Screenshot: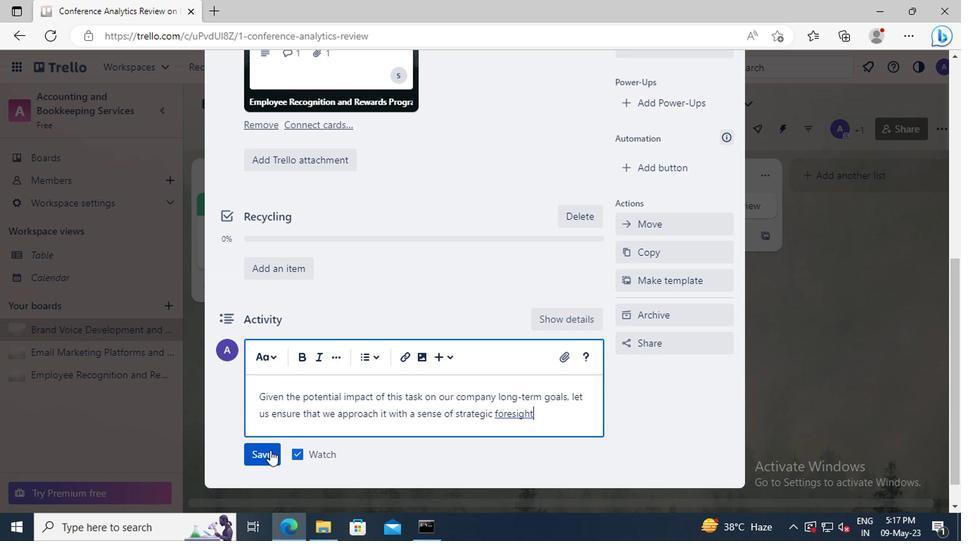 
Action: Mouse moved to (655, 358)
Screenshot: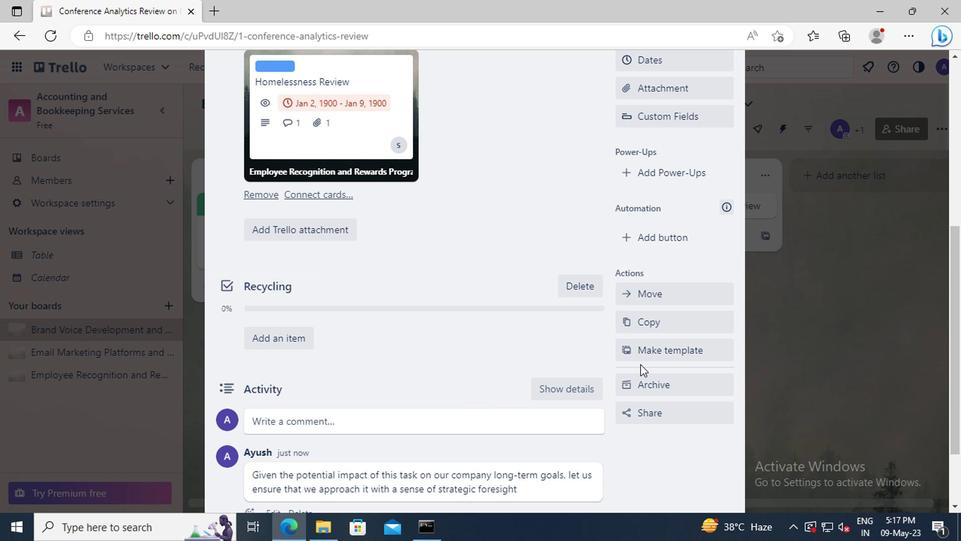 
Action: Mouse scrolled (655, 359) with delta (0, 1)
Screenshot: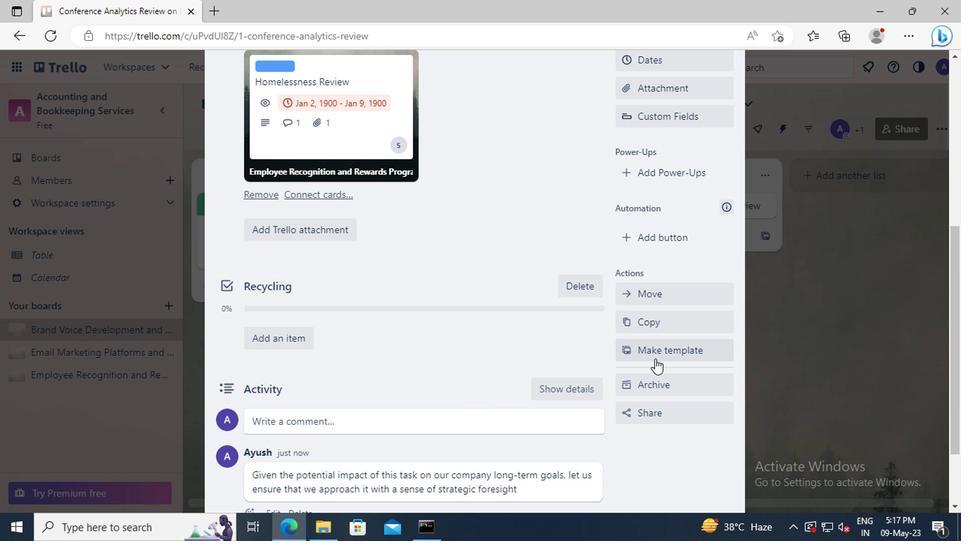 
Action: Mouse scrolled (655, 359) with delta (0, 1)
Screenshot: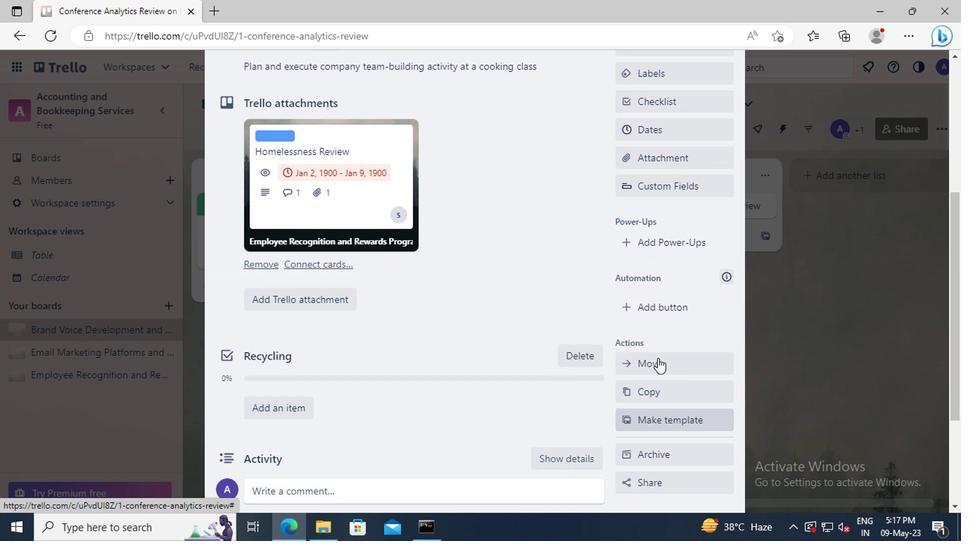 
Action: Mouse scrolled (655, 359) with delta (0, 1)
Screenshot: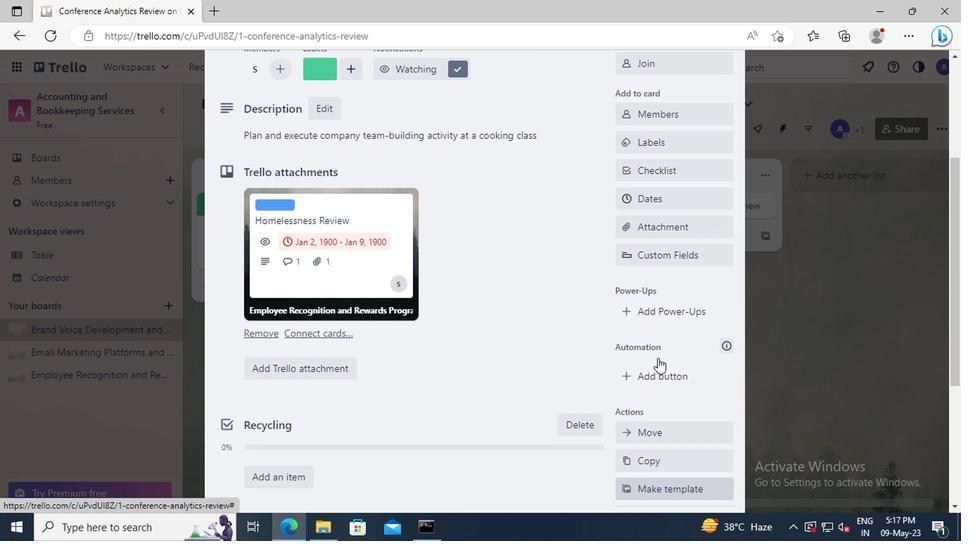 
Action: Mouse moved to (654, 273)
Screenshot: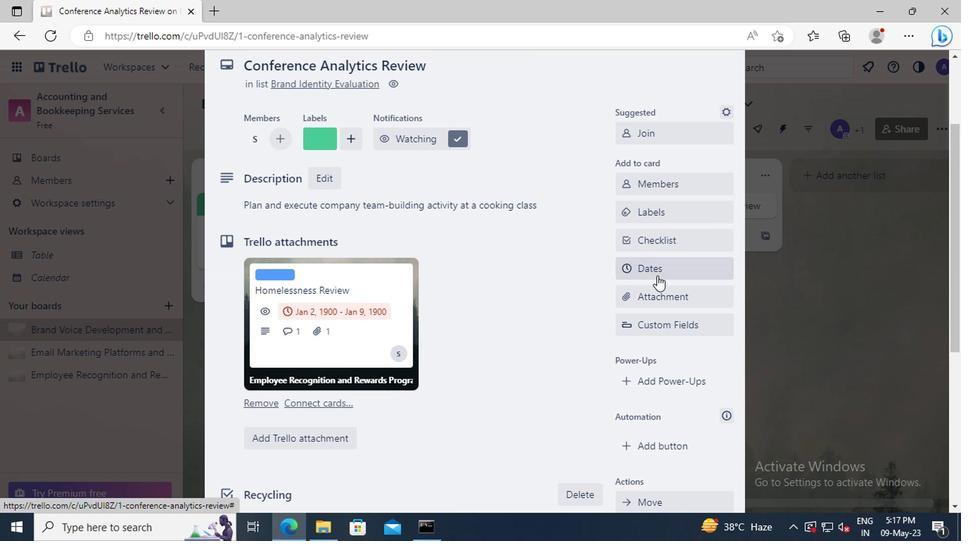 
Action: Mouse pressed left at (654, 273)
Screenshot: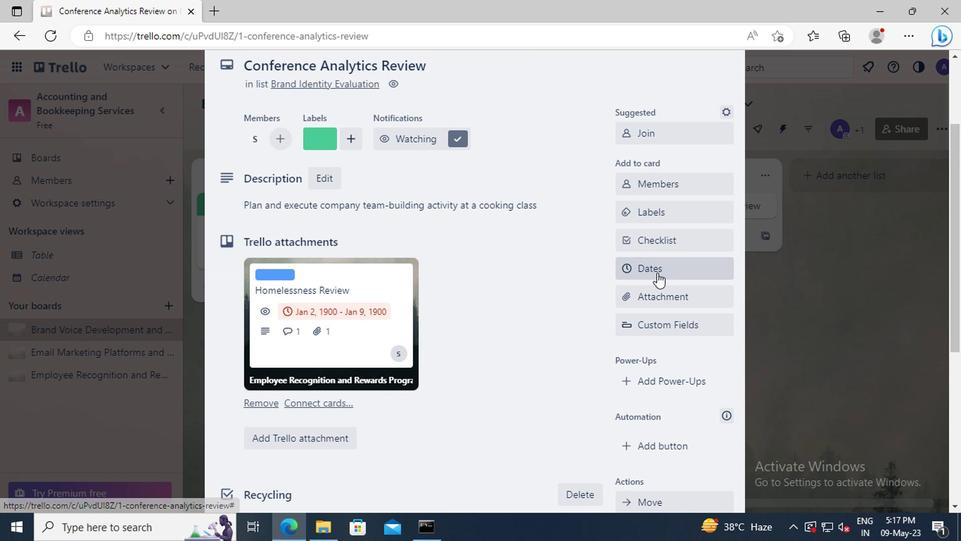 
Action: Mouse moved to (628, 360)
Screenshot: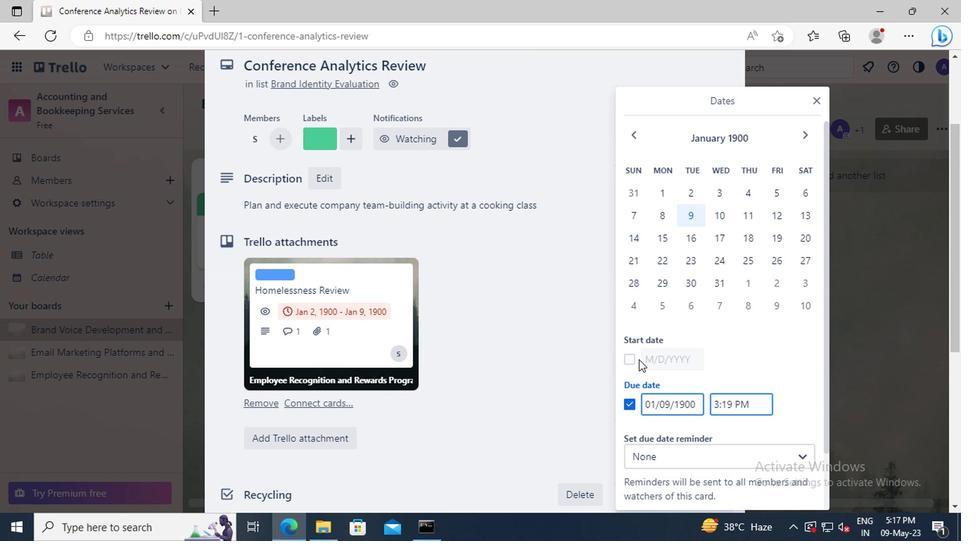 
Action: Mouse pressed left at (628, 360)
Screenshot: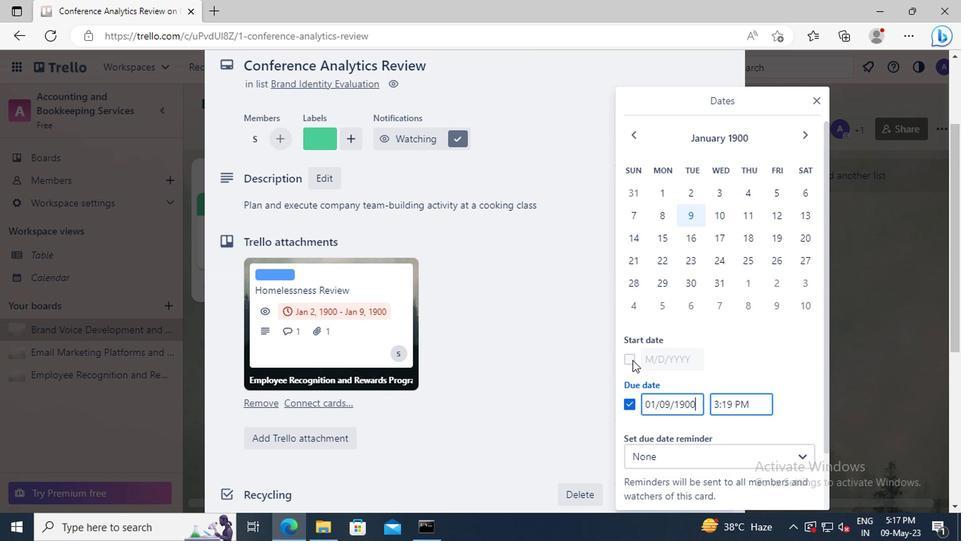 
Action: Mouse moved to (694, 360)
Screenshot: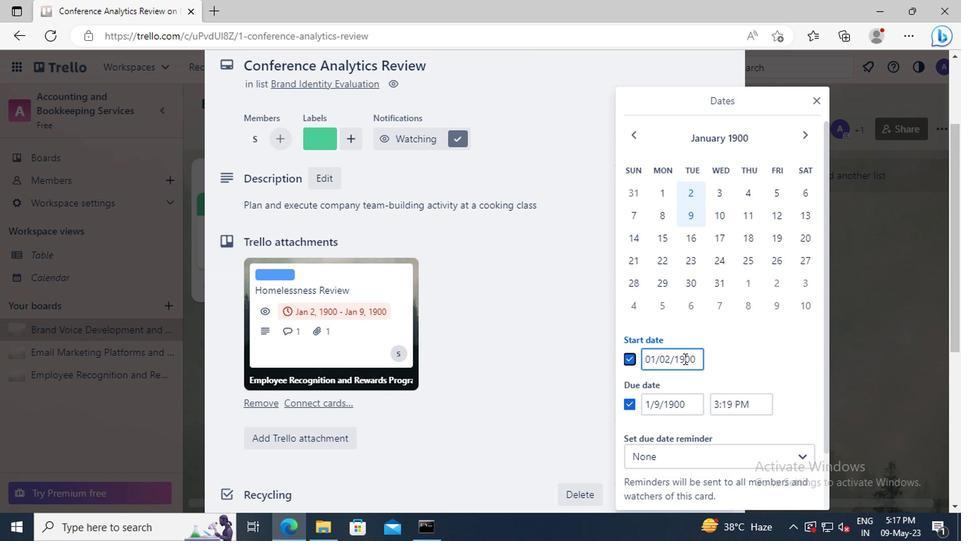 
Action: Mouse pressed left at (694, 360)
Screenshot: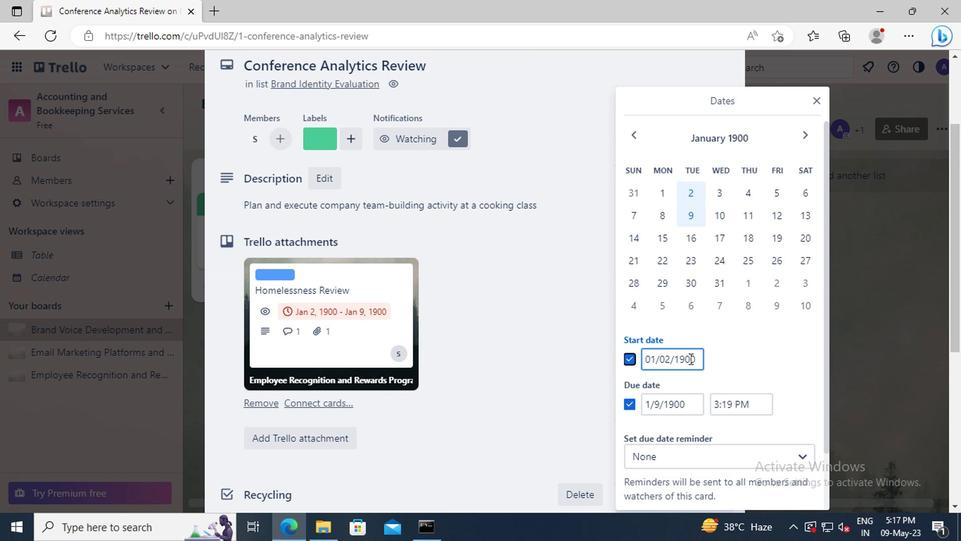 
Action: Key pressed <Key.left><Key.left><Key.left><Key.left><Key.left><Key.backspace>3
Screenshot: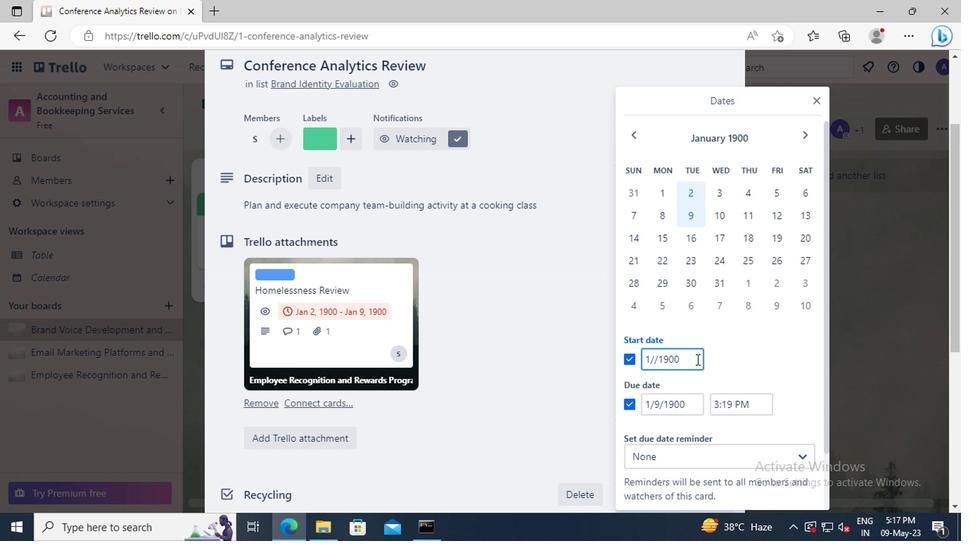 
Action: Mouse moved to (695, 407)
Screenshot: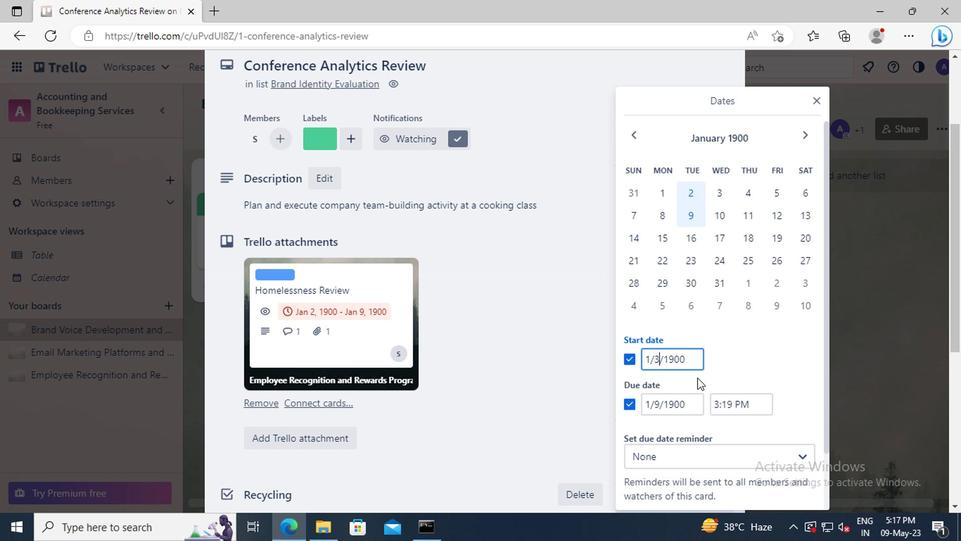 
Action: Mouse pressed left at (695, 407)
Screenshot: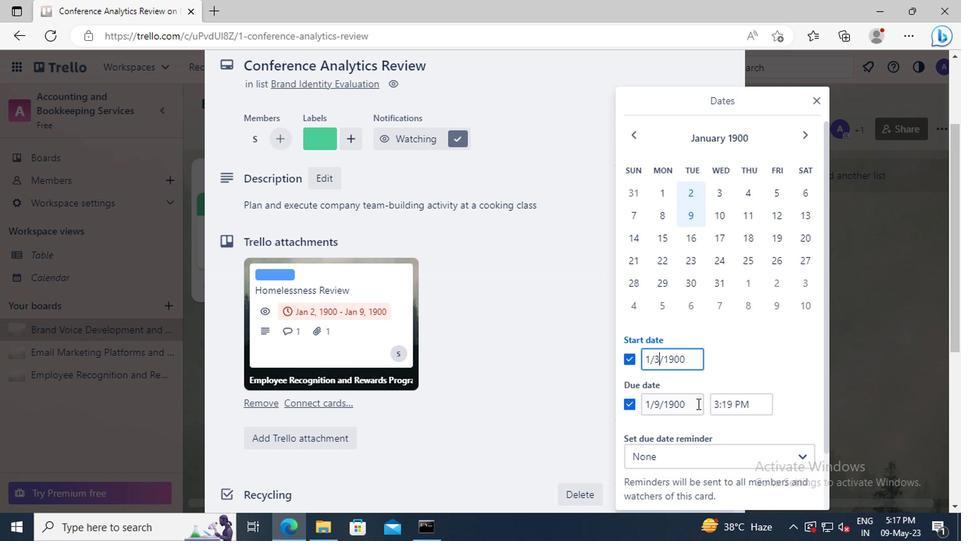 
Action: Key pressed <Key.left><Key.left><Key.left><Key.left><Key.left><Key.backspace>10
Screenshot: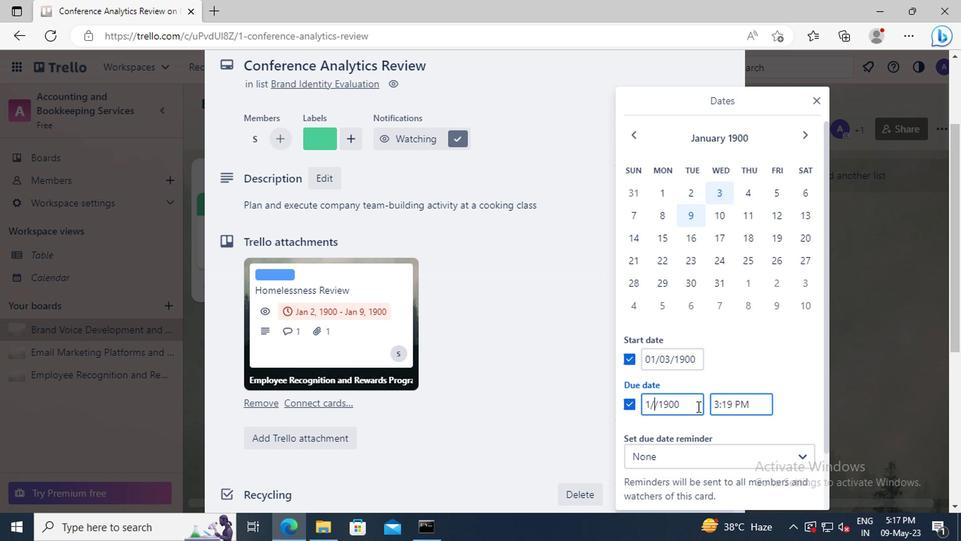 
Action: Mouse scrolled (695, 407) with delta (0, 0)
Screenshot: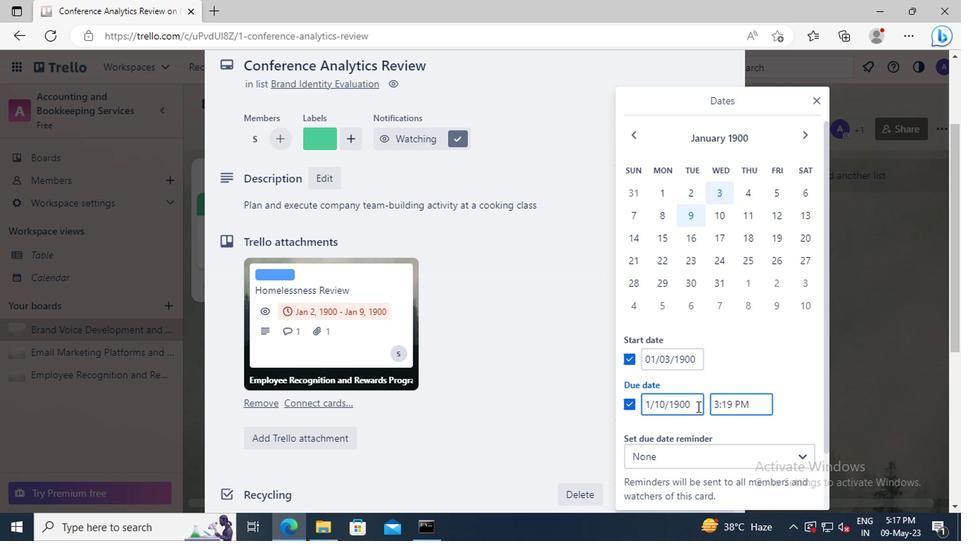 
Action: Mouse scrolled (695, 407) with delta (0, 0)
Screenshot: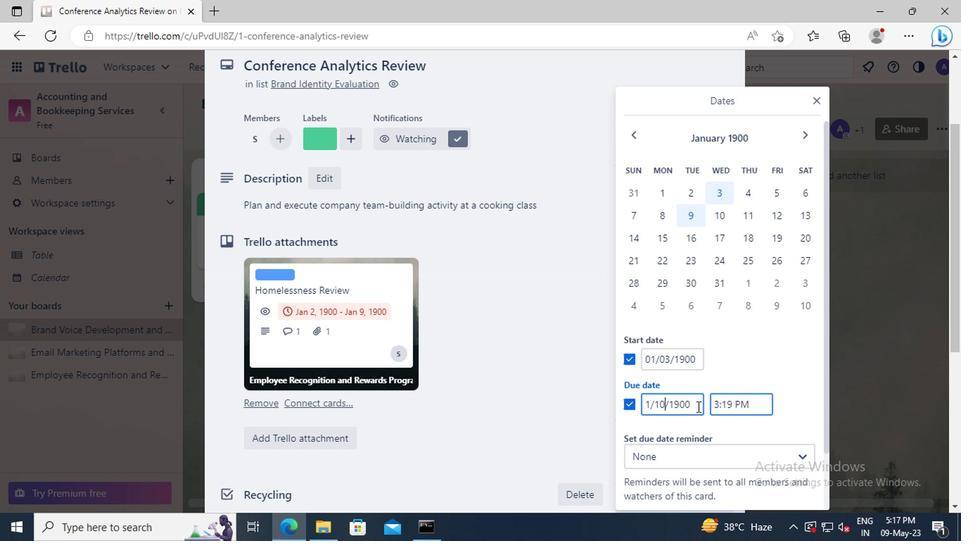 
Action: Mouse moved to (706, 458)
Screenshot: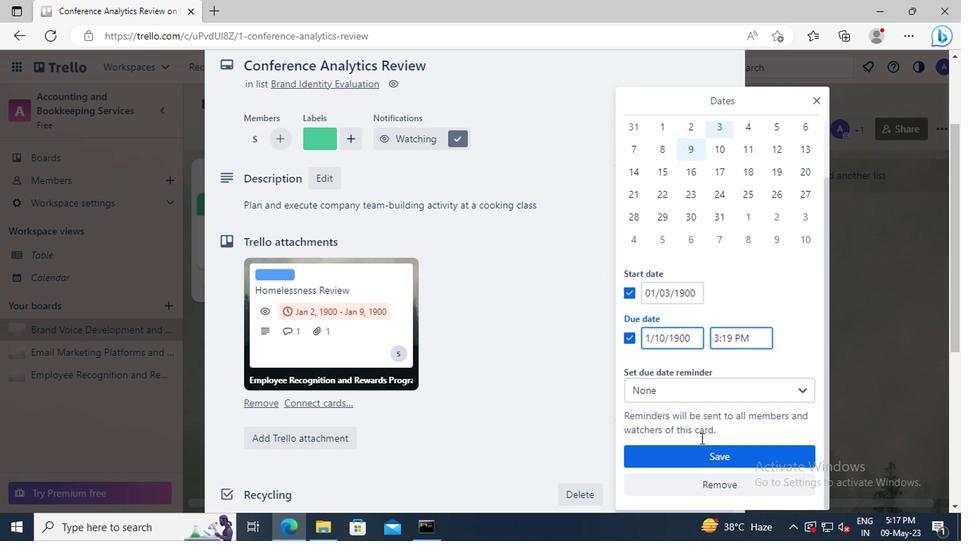 
Action: Mouse pressed left at (706, 458)
Screenshot: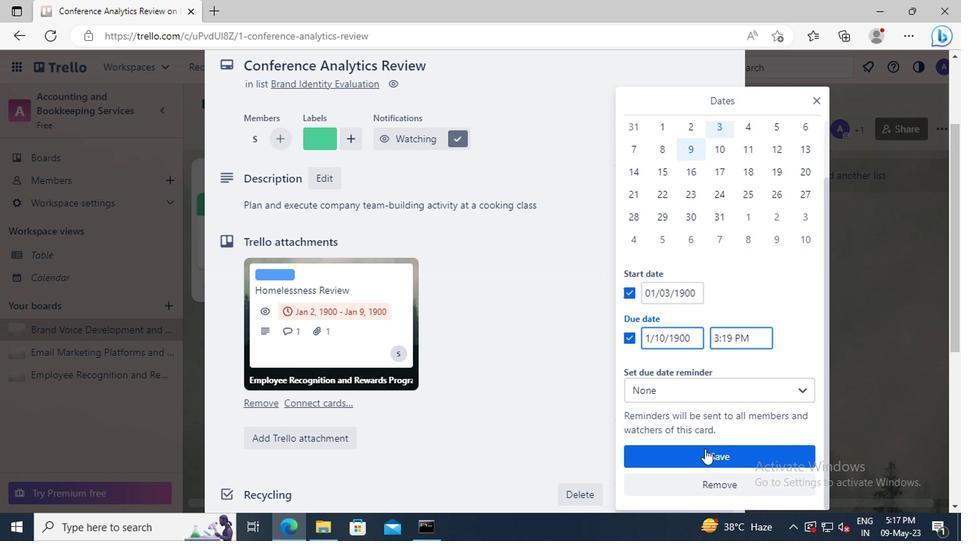 
